 Task: Select Convenience. Add to cart, from Ice Cream Parlour for 1980 Tibbs Avenue, Plains, Montana 59859, Cell Number 406-826-7954, following items : The Cheesecake Factory Strawberry_x000D_
 - 1, Halo Top Mint Chip_x000D_
 - 2, Blue Bunny Strawberry Shortcake Loadd Sundae_x000D_
 - 2, Halo Top Bundle_x000D_
 - 1
Action: Mouse moved to (255, 120)
Screenshot: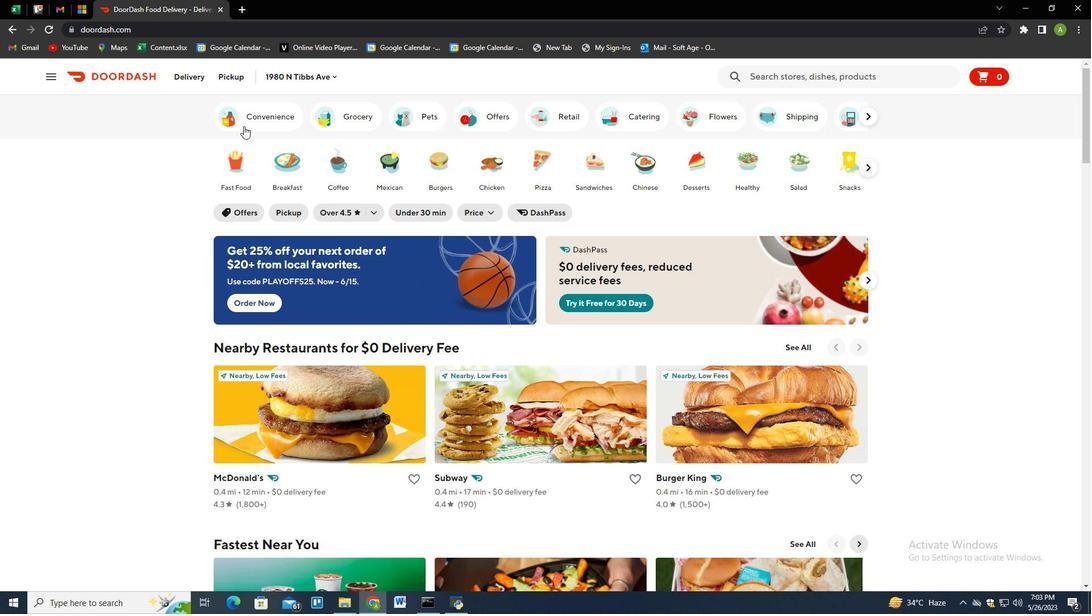 
Action: Mouse pressed left at (255, 120)
Screenshot: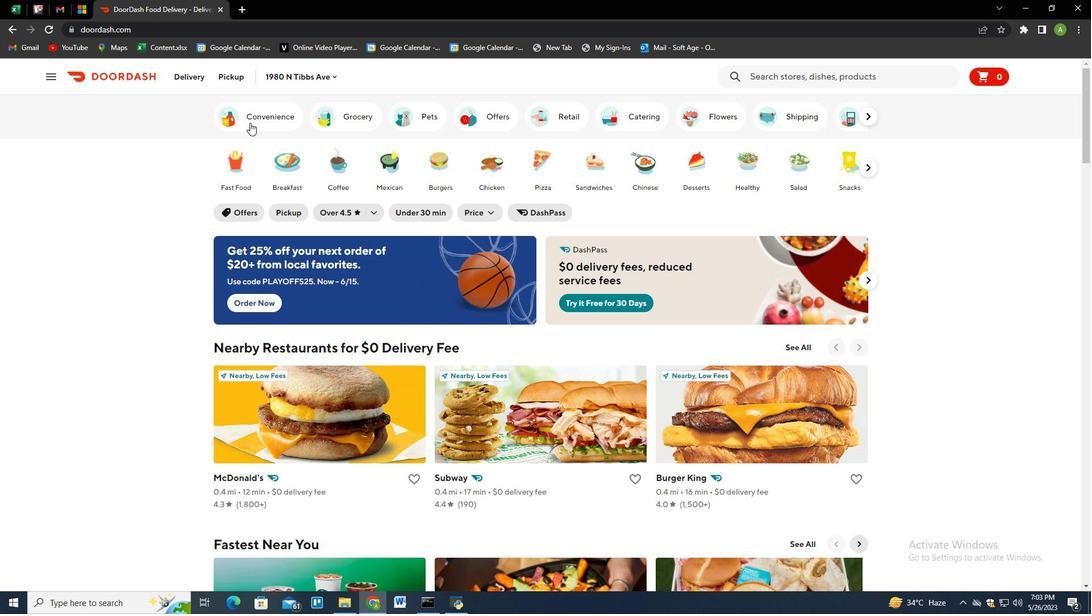 
Action: Mouse moved to (492, 493)
Screenshot: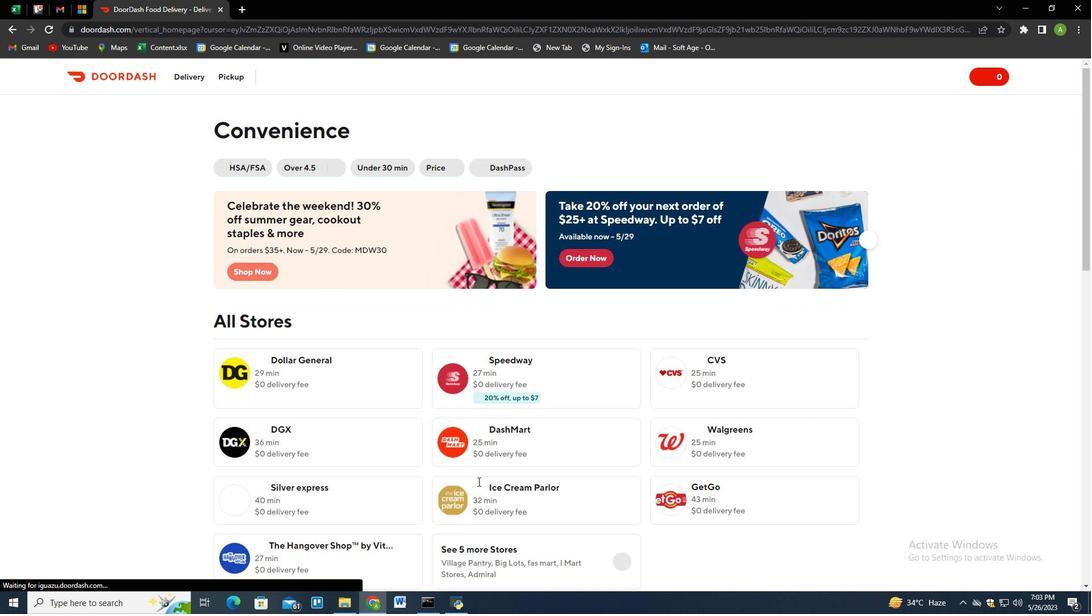 
Action: Mouse pressed left at (492, 493)
Screenshot: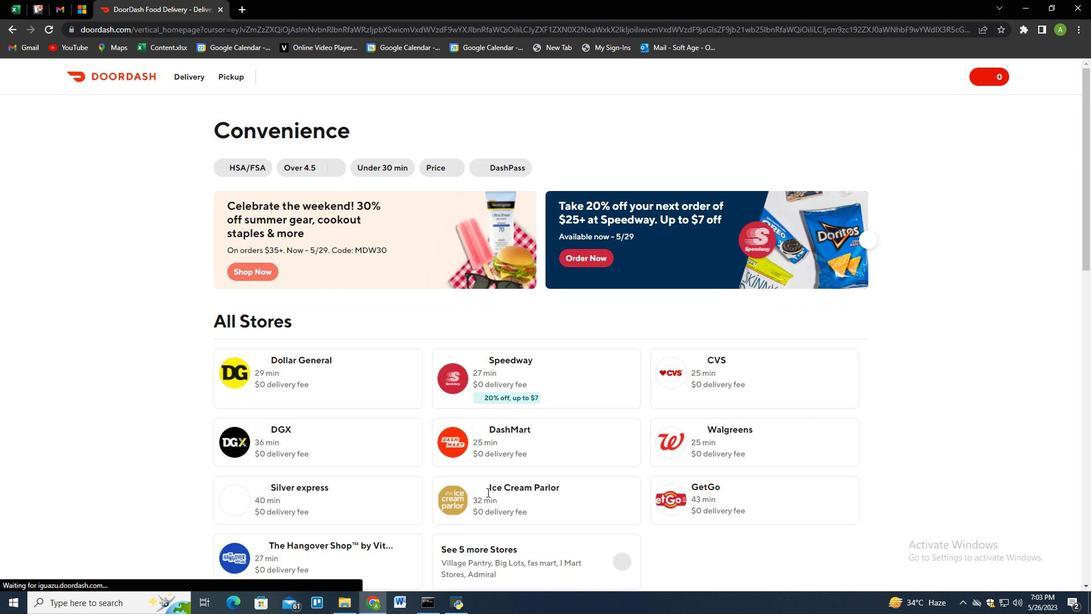 
Action: Mouse moved to (250, 76)
Screenshot: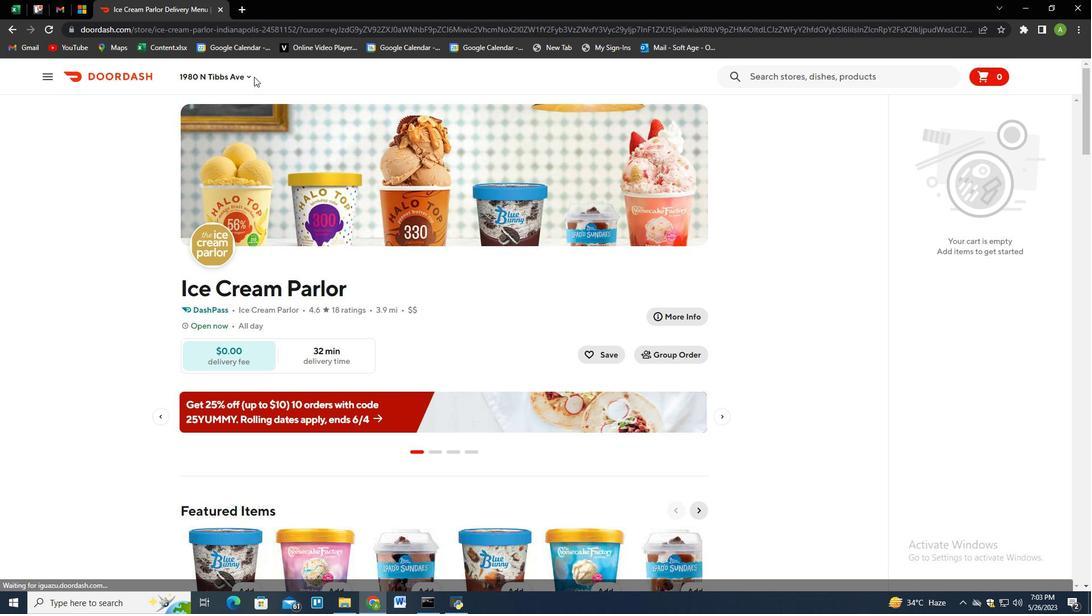 
Action: Mouse pressed left at (250, 76)
Screenshot: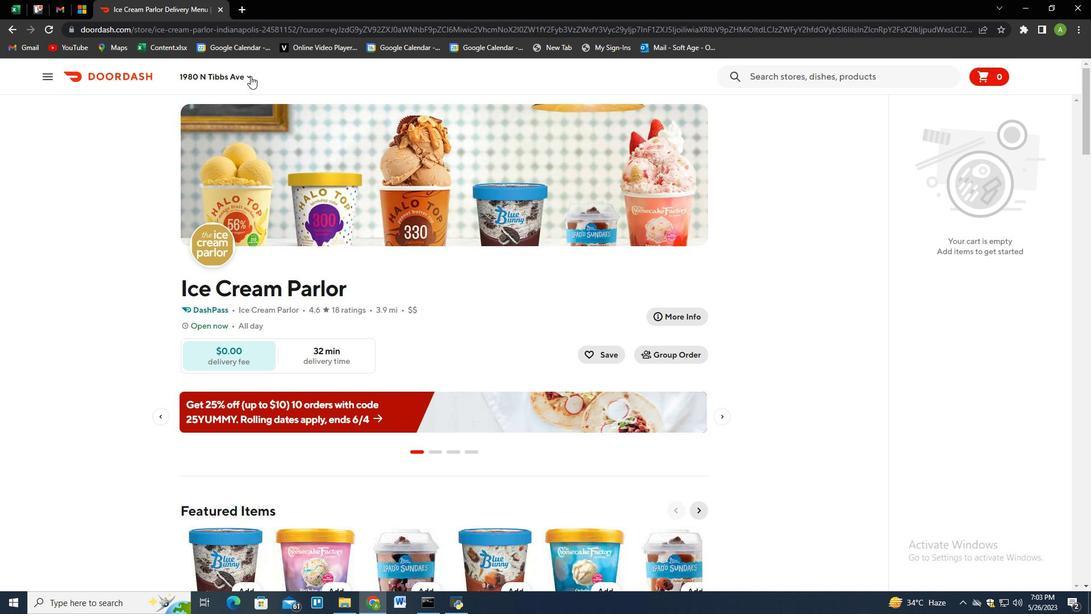 
Action: Mouse moved to (245, 124)
Screenshot: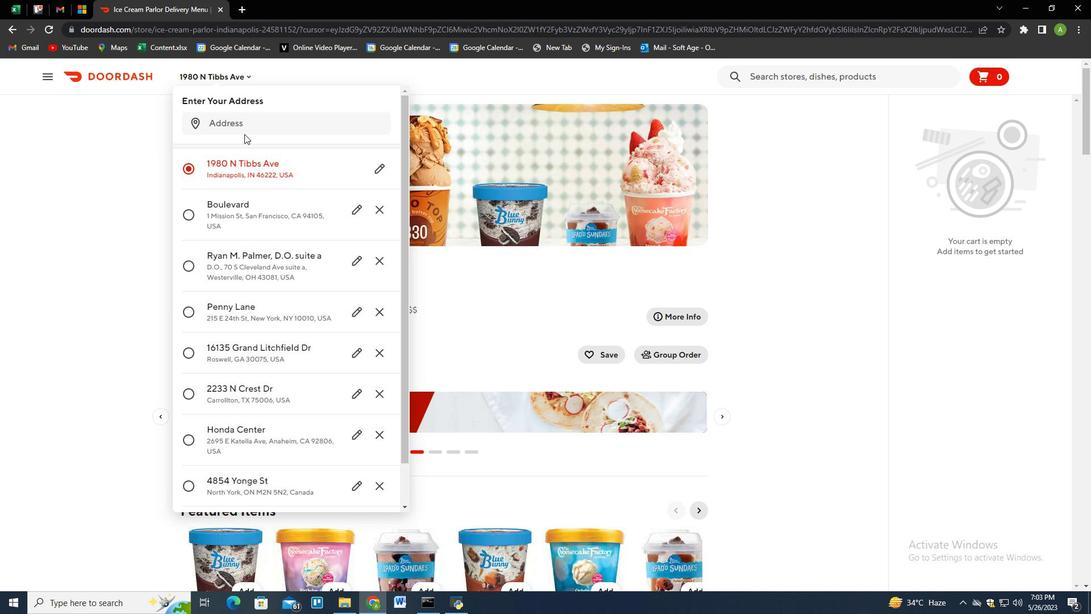
Action: Mouse pressed left at (245, 124)
Screenshot: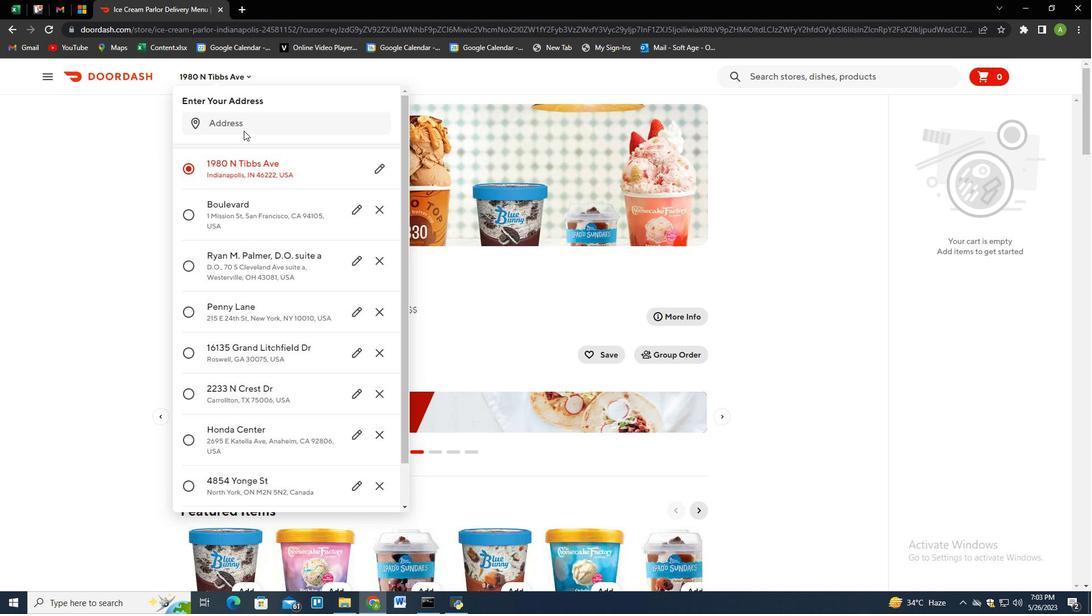 
Action: Mouse moved to (199, 147)
Screenshot: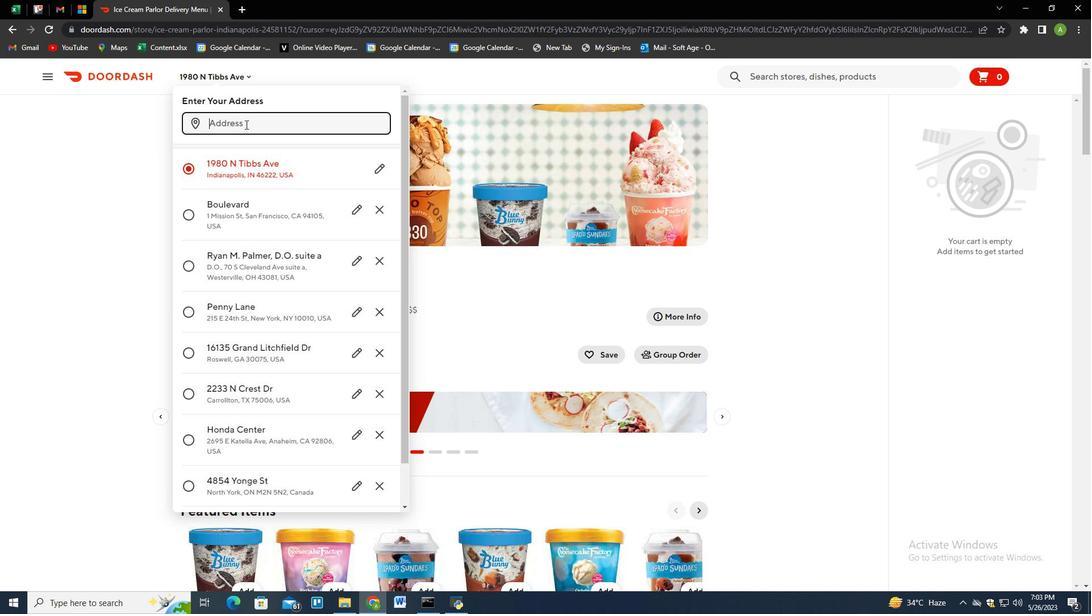 
Action: Key pressed 1980<Key.space>tibs<Key.backspace>bs<Key.space>avenue,<Key.space>plains,<Key.space>montana<Key.space>59859<Key.enter>
Screenshot: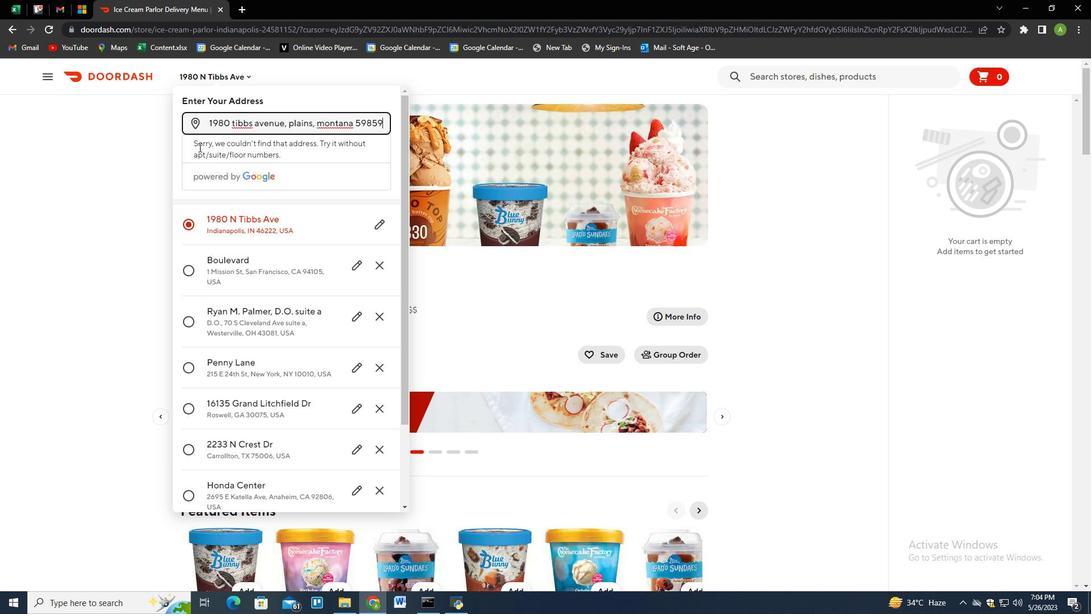 
Action: Mouse moved to (344, 452)
Screenshot: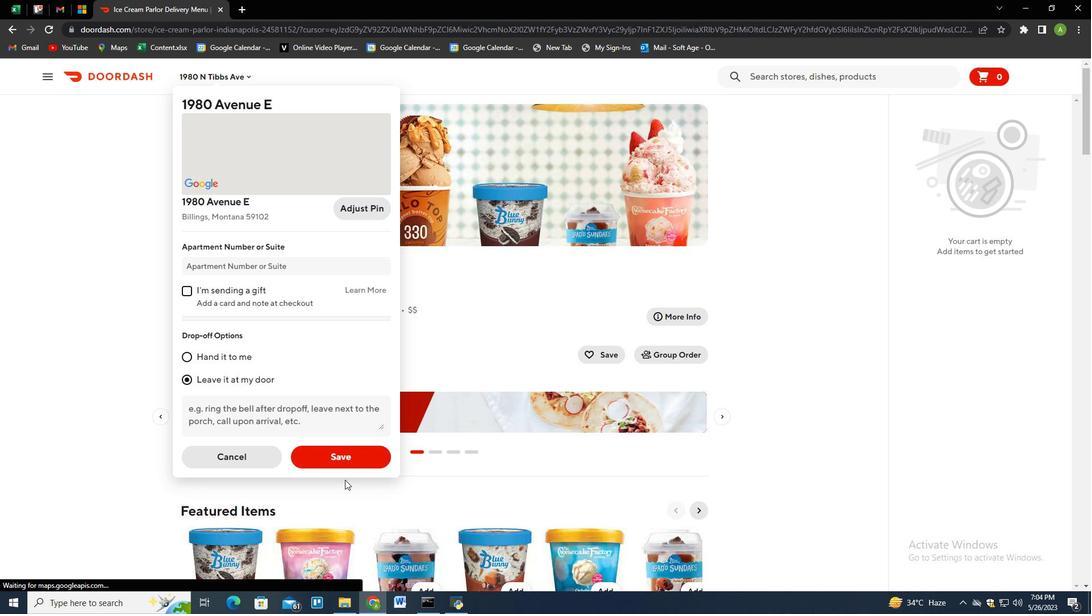 
Action: Mouse pressed left at (344, 452)
Screenshot: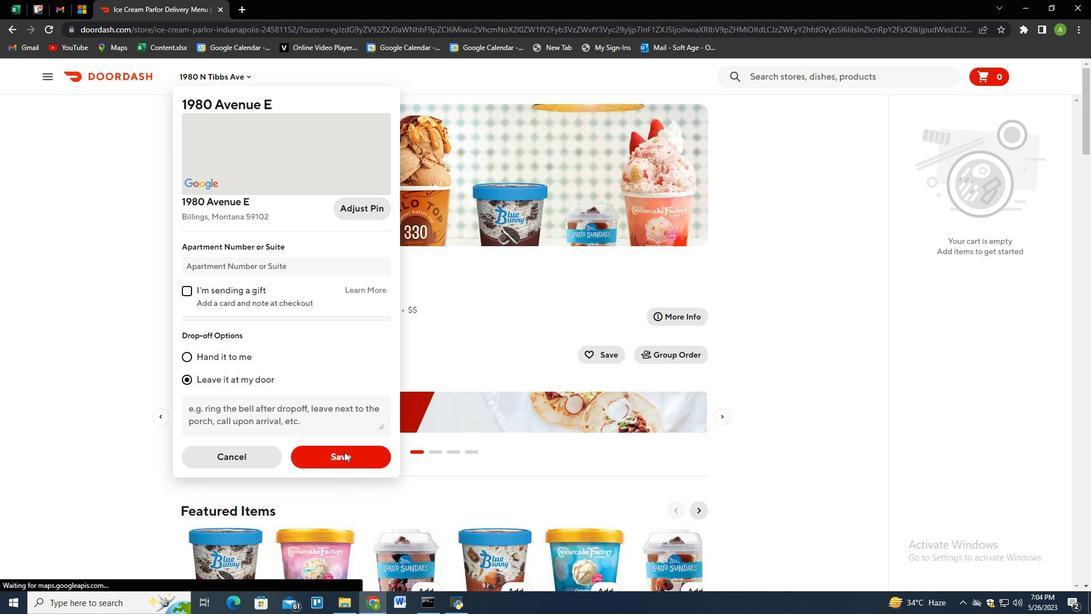 
Action: Mouse moved to (399, 230)
Screenshot: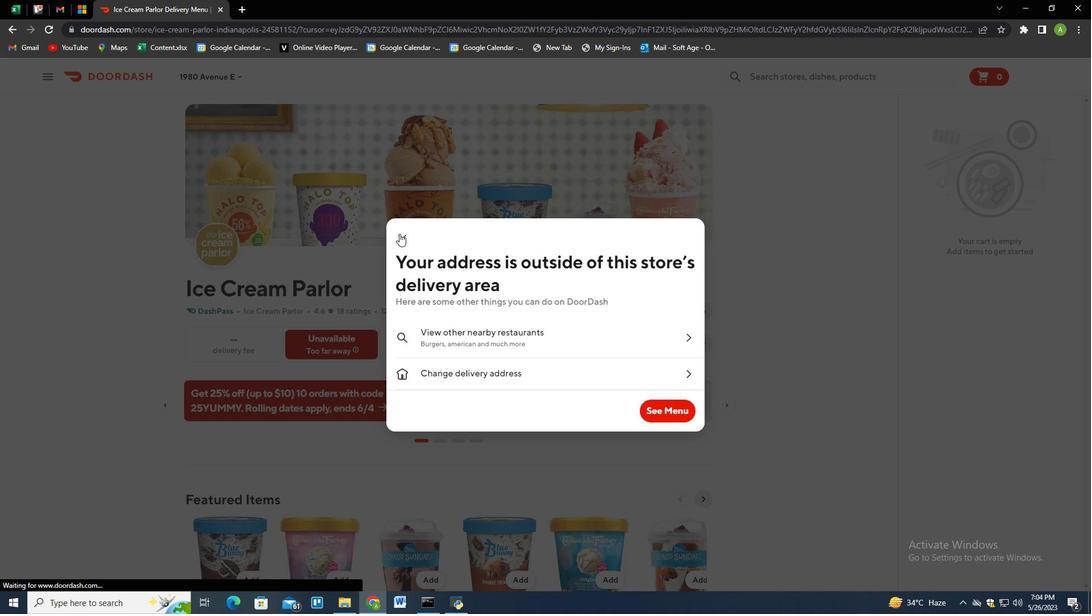 
Action: Mouse pressed left at (399, 230)
Screenshot: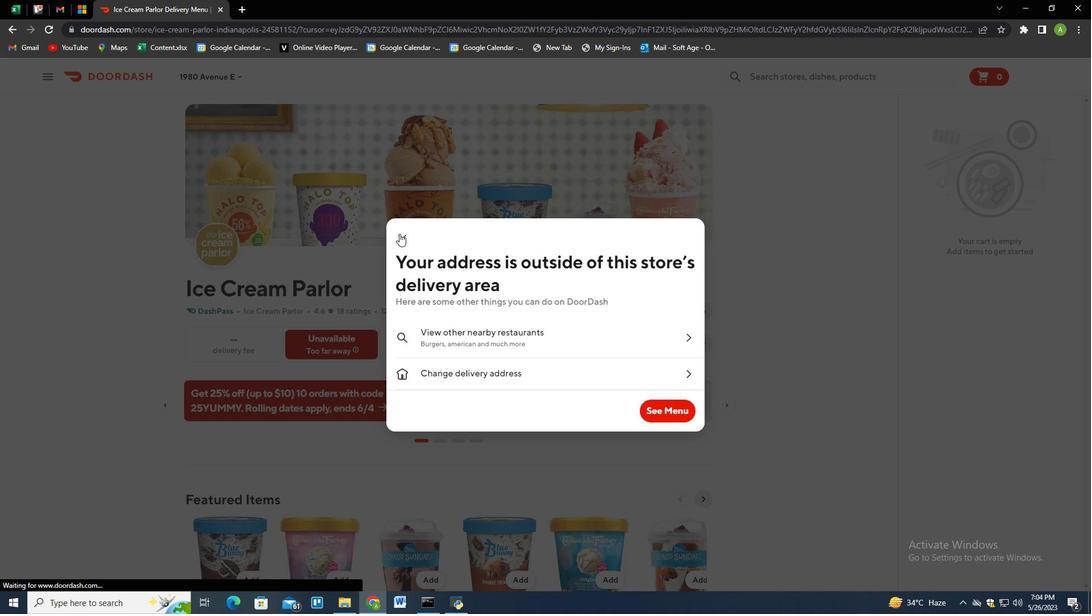 
Action: Mouse moved to (667, 336)
Screenshot: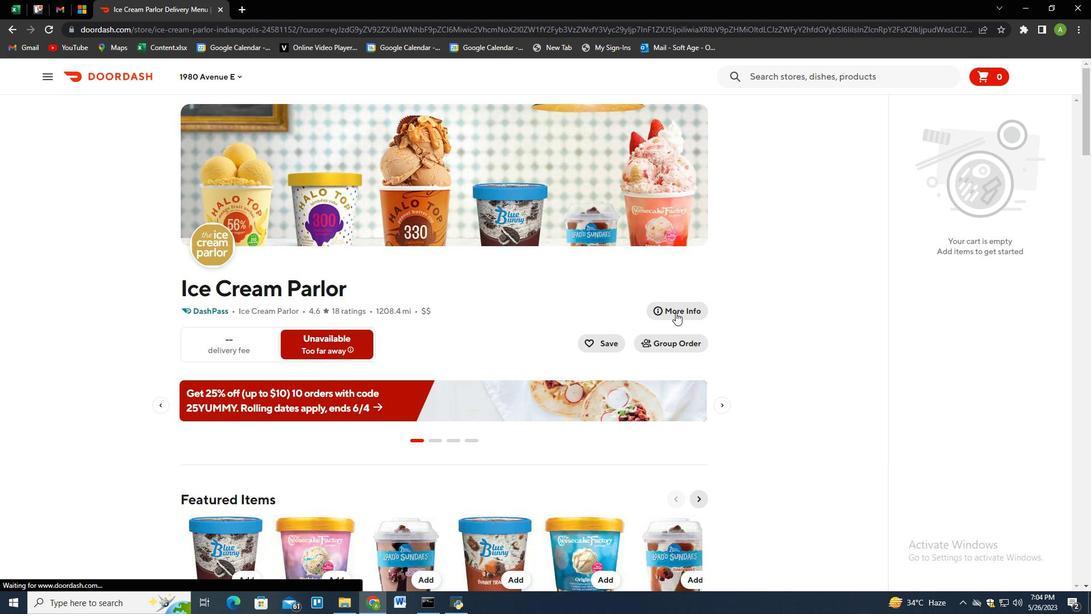 
Action: Mouse scrolled (667, 336) with delta (0, 0)
Screenshot: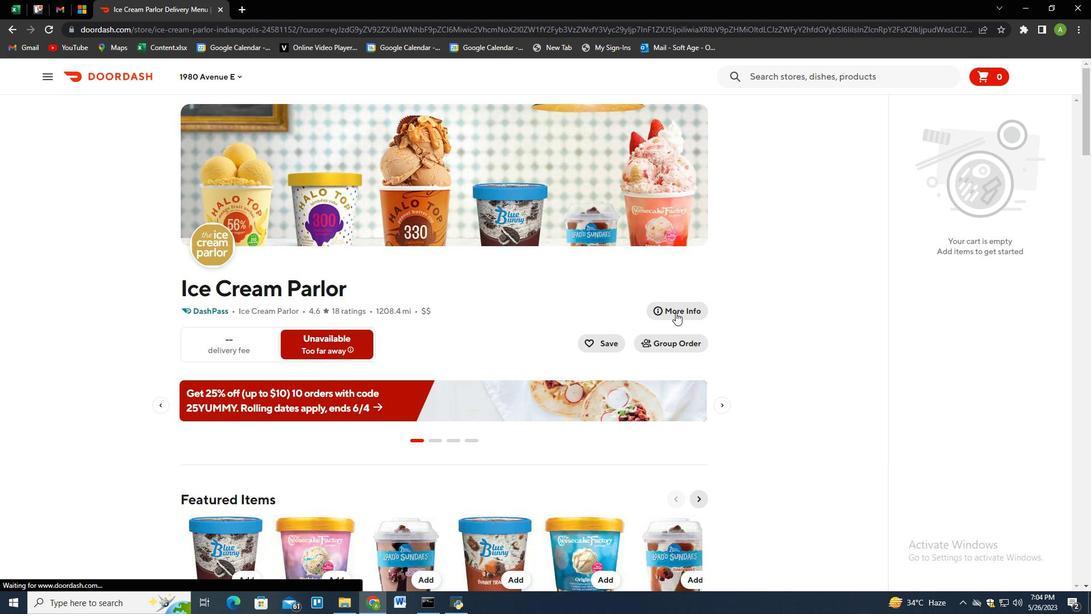 
Action: Mouse moved to (665, 338)
Screenshot: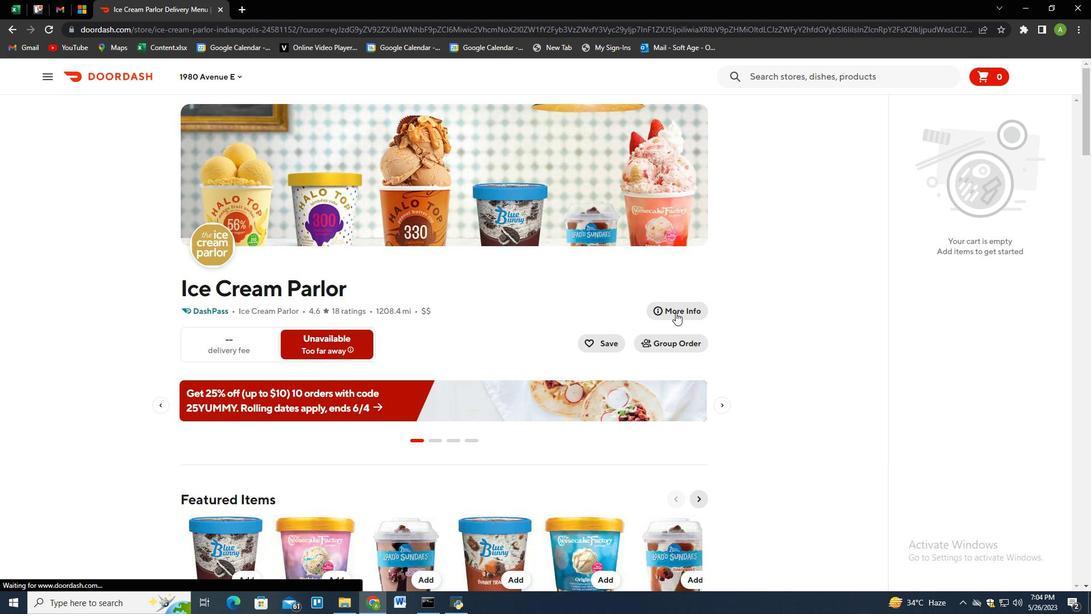 
Action: Mouse scrolled (665, 338) with delta (0, 0)
Screenshot: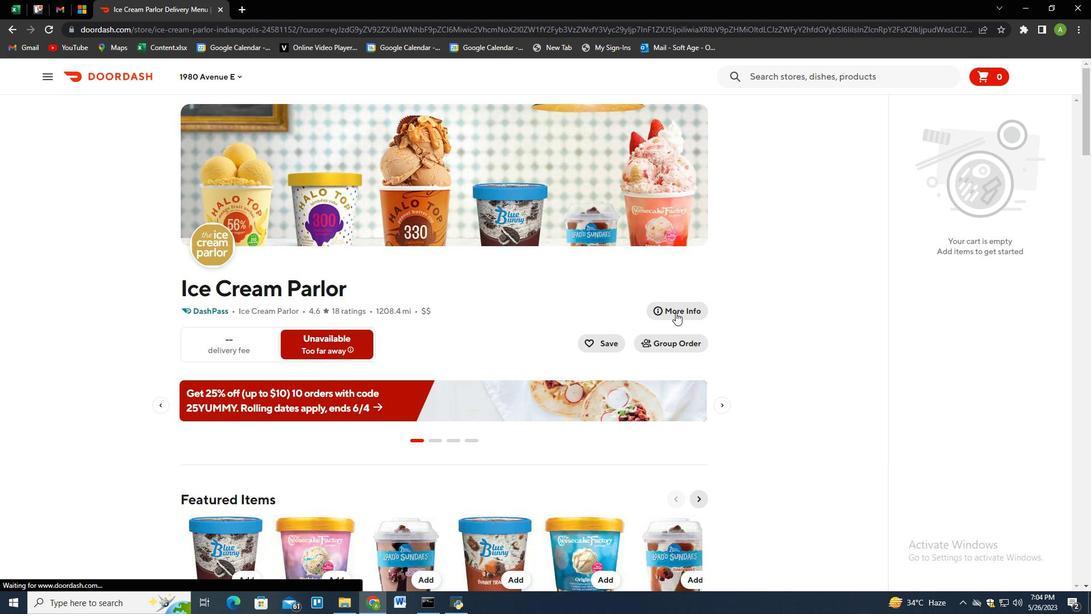 
Action: Mouse moved to (646, 401)
Screenshot: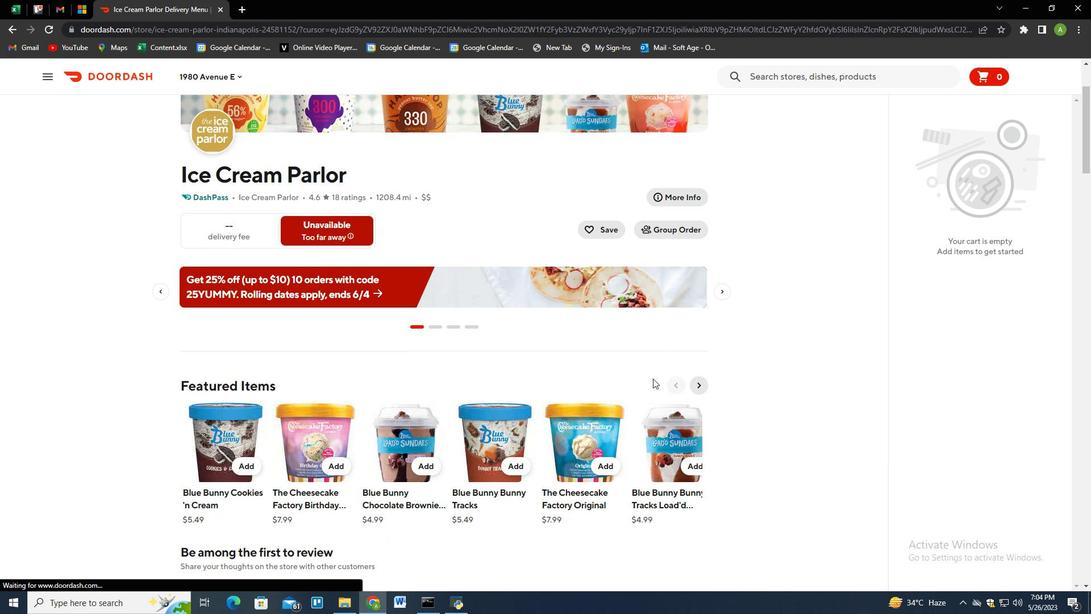 
Action: Mouse scrolled (646, 400) with delta (0, 0)
Screenshot: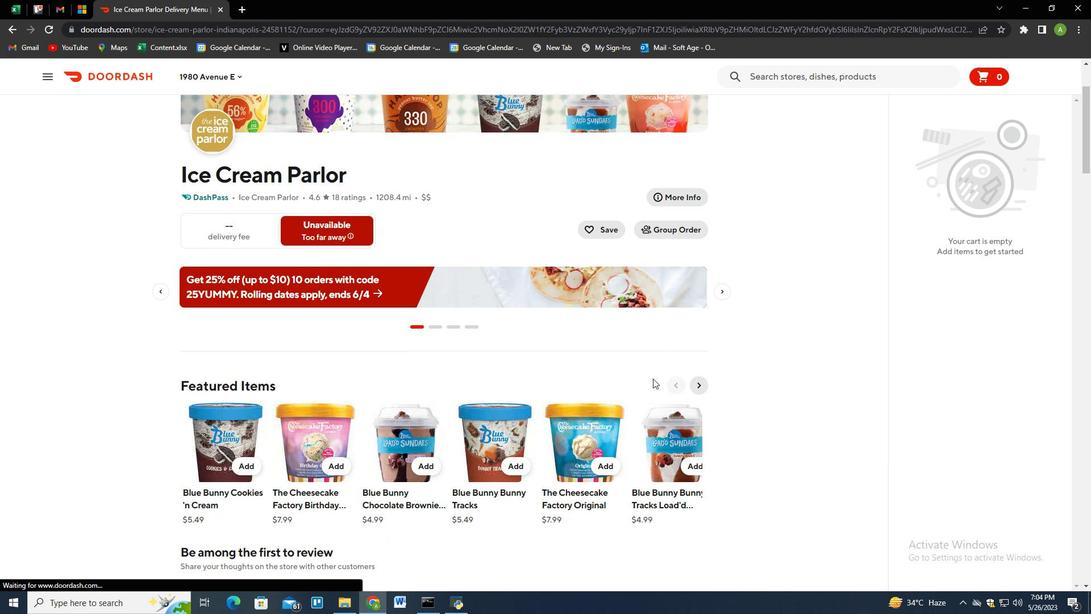 
Action: Mouse moved to (643, 415)
Screenshot: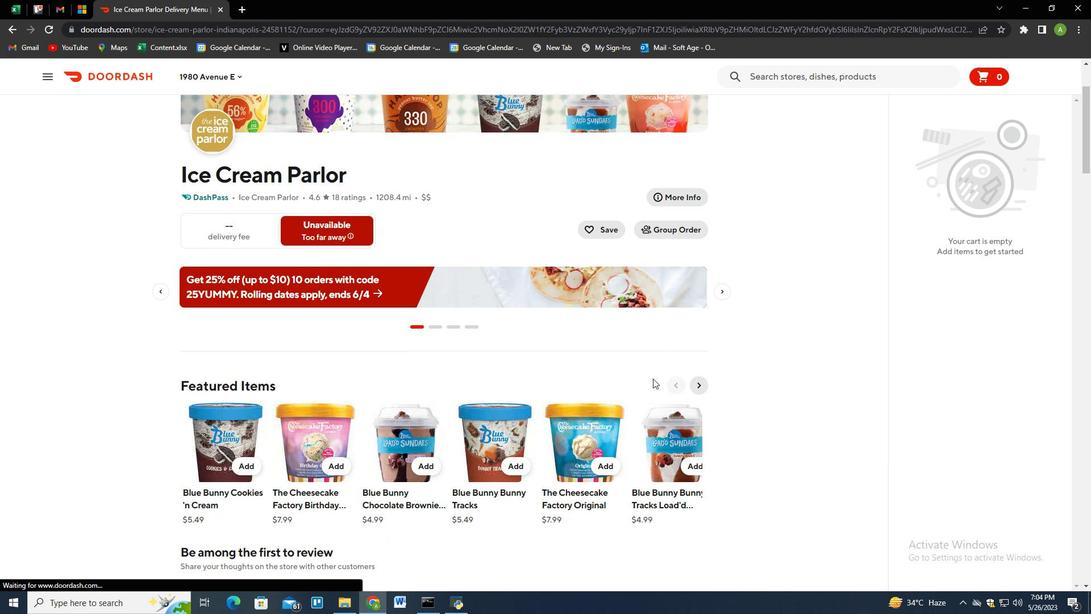 
Action: Mouse scrolled (643, 415) with delta (0, 0)
Screenshot: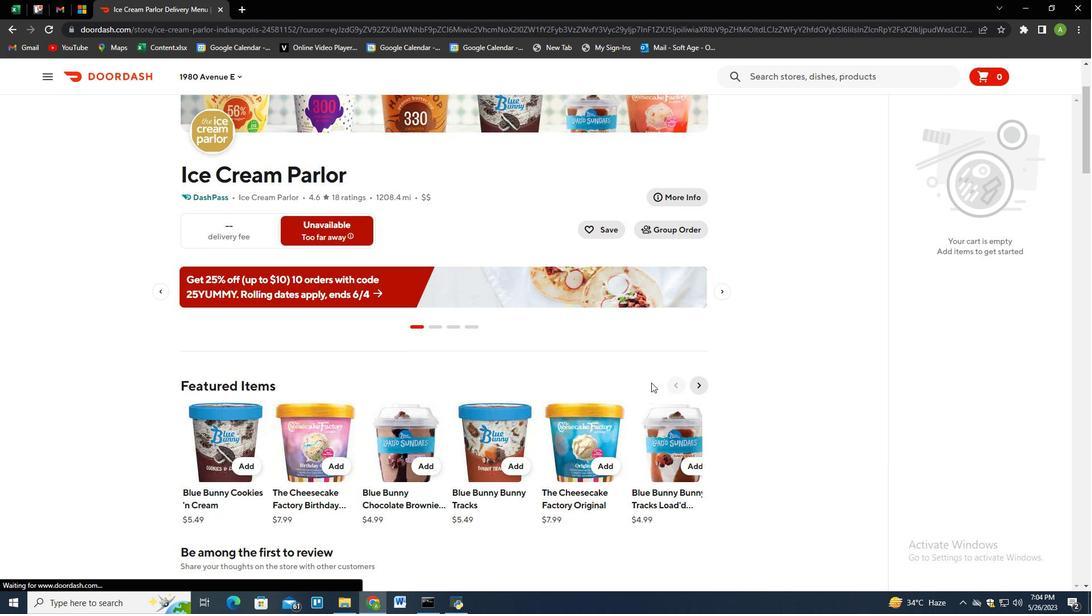 
Action: Mouse moved to (640, 422)
Screenshot: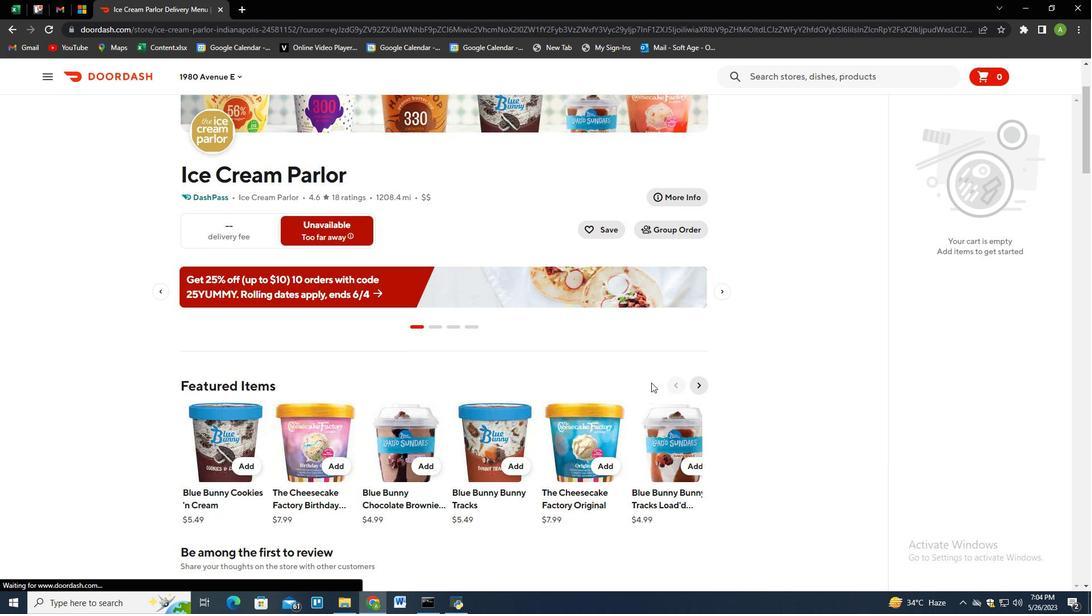 
Action: Mouse scrolled (641, 419) with delta (0, 0)
Screenshot: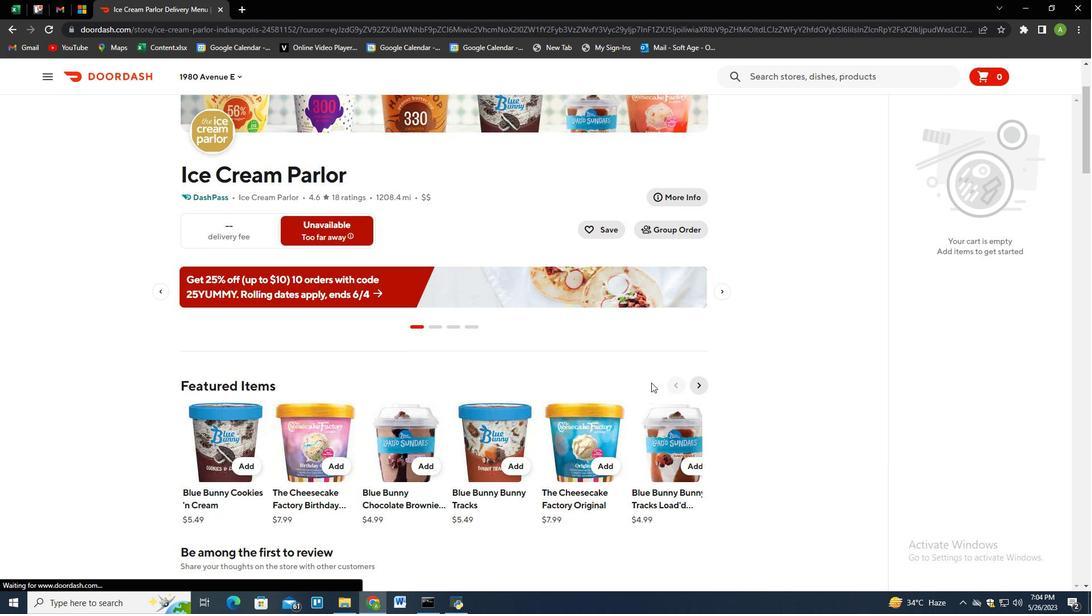 
Action: Mouse moved to (640, 427)
Screenshot: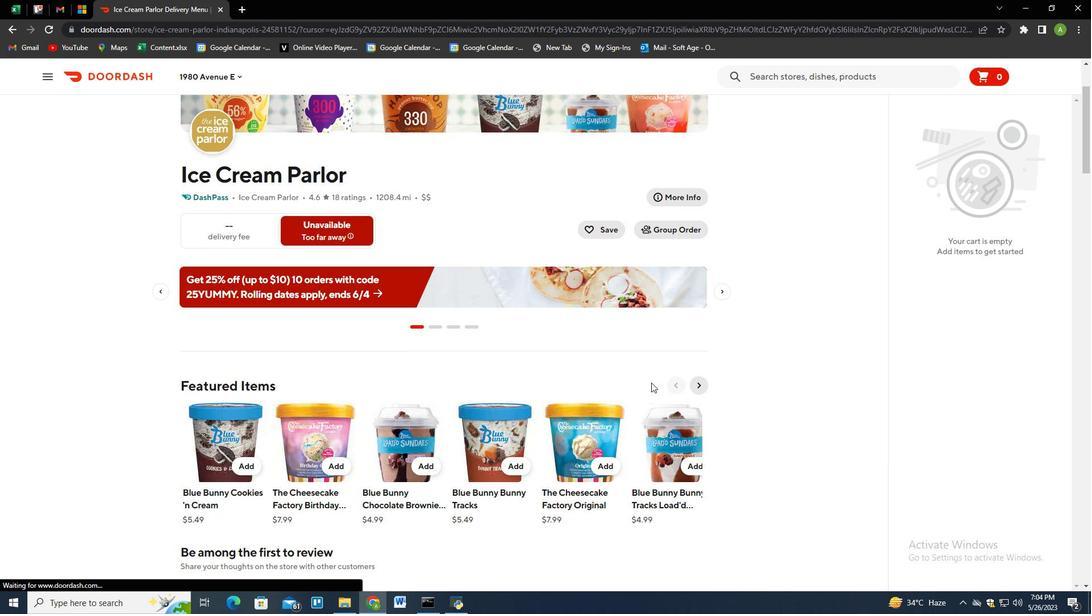 
Action: Mouse scrolled (640, 423) with delta (0, 0)
Screenshot: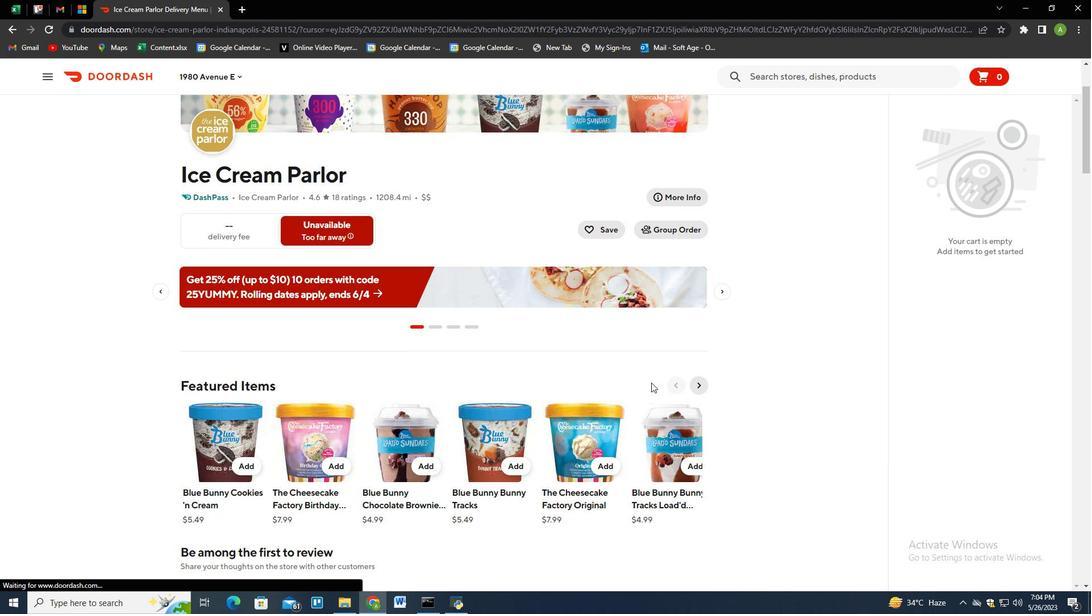 
Action: Mouse moved to (590, 498)
Screenshot: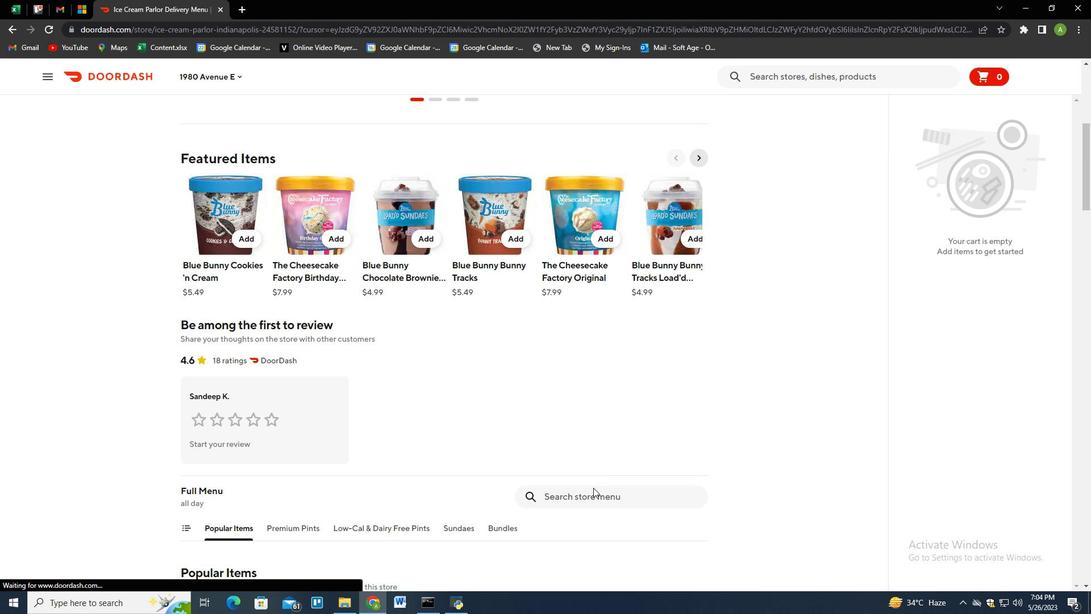
Action: Mouse pressed left at (590, 498)
Screenshot: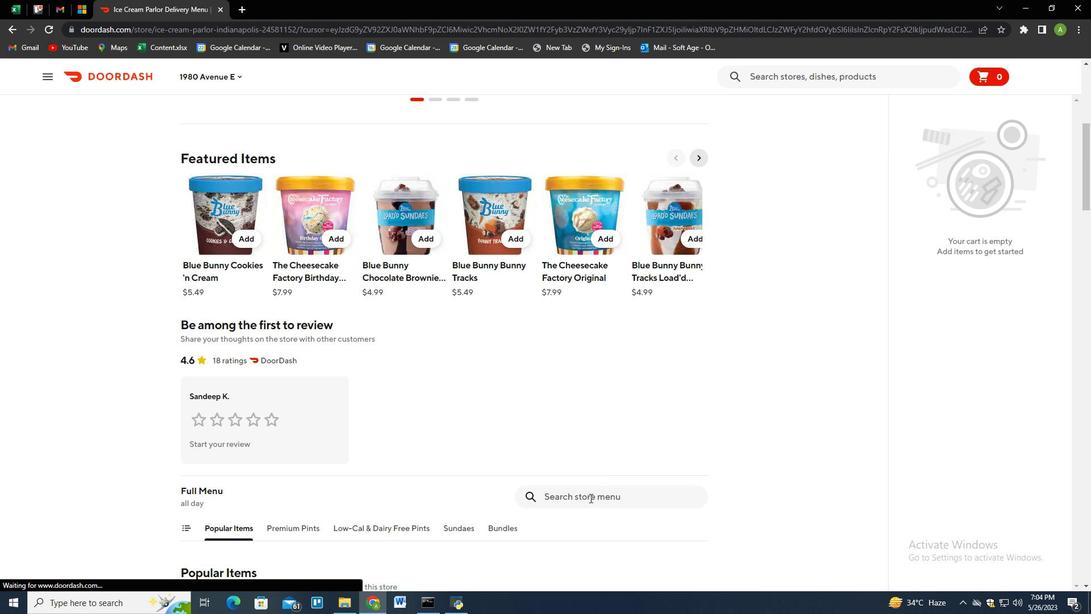 
Action: Mouse moved to (583, 493)
Screenshot: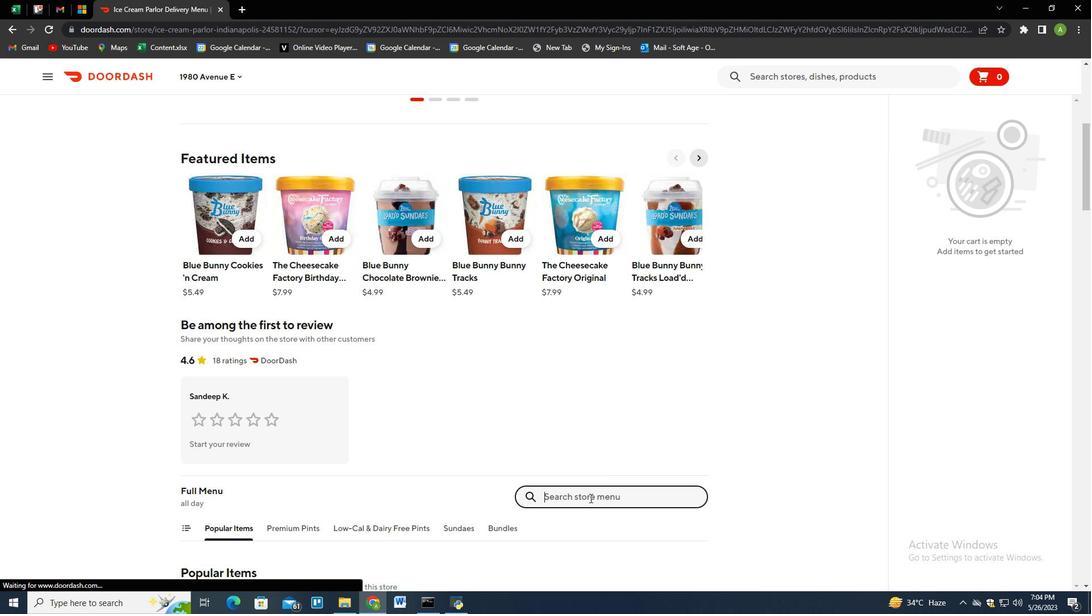 
Action: Key pressed the<Key.space>cheesecake<Key.space>factory<Key.space>strawberry<Key.enter>
Screenshot: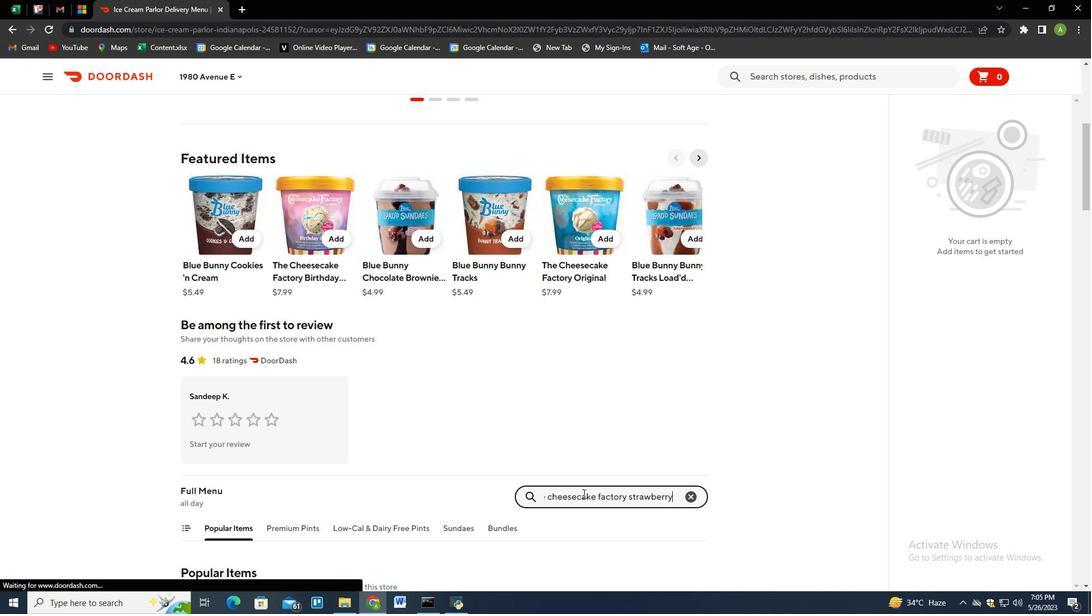 
Action: Mouse scrolled (583, 494) with delta (0, 0)
Screenshot: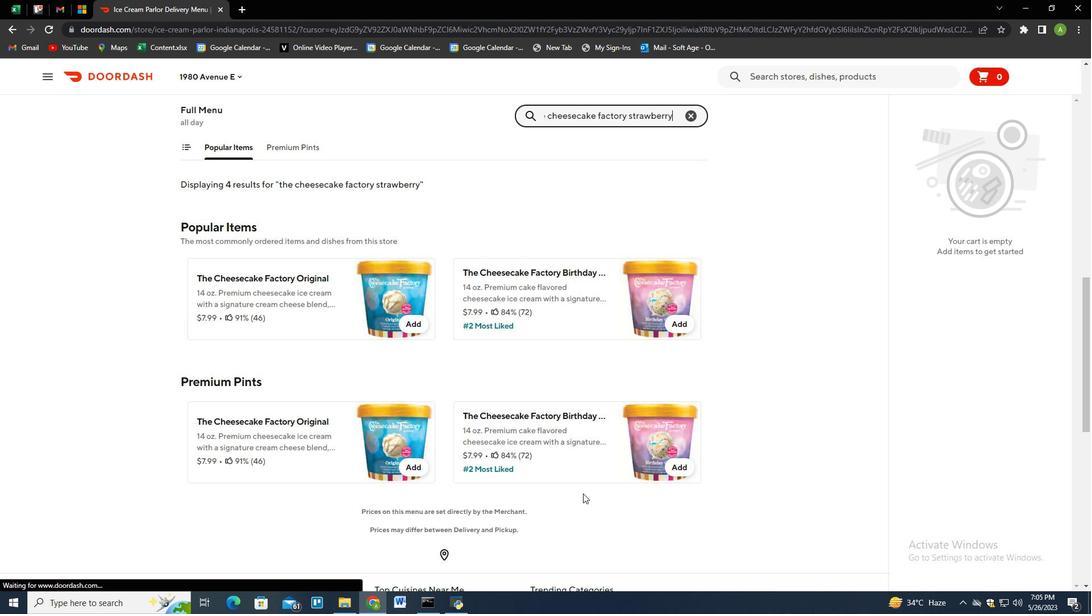 
Action: Mouse moved to (411, 383)
Screenshot: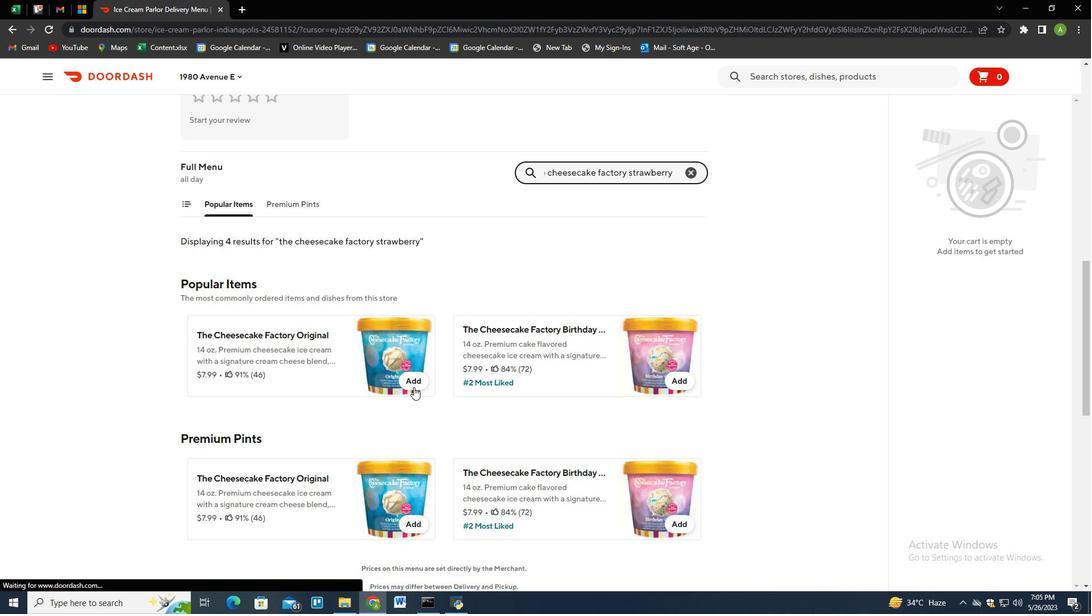 
Action: Mouse pressed left at (411, 383)
Screenshot: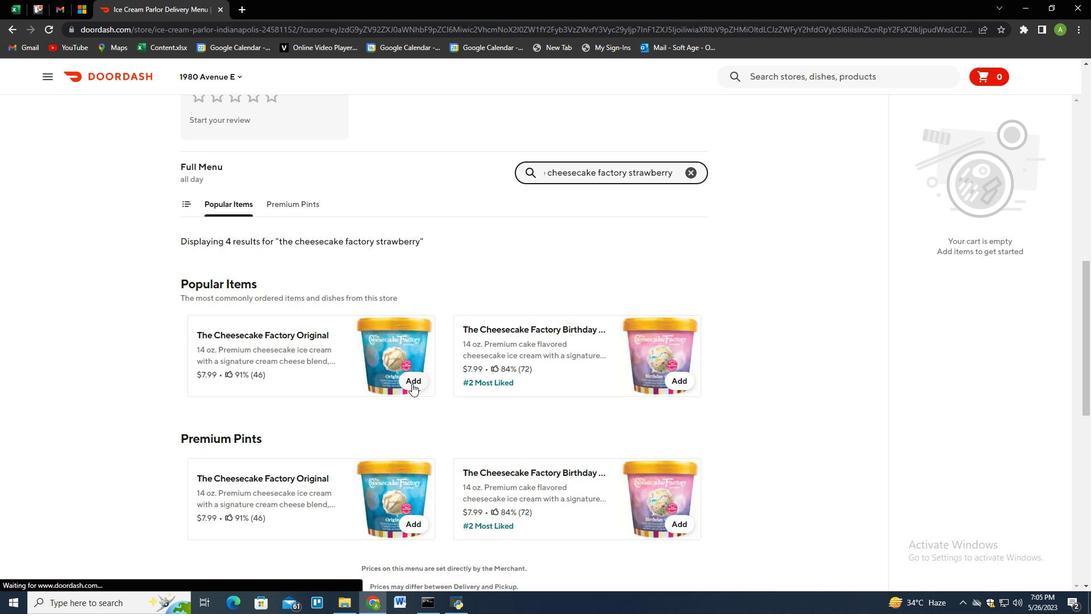 
Action: Mouse moved to (691, 169)
Screenshot: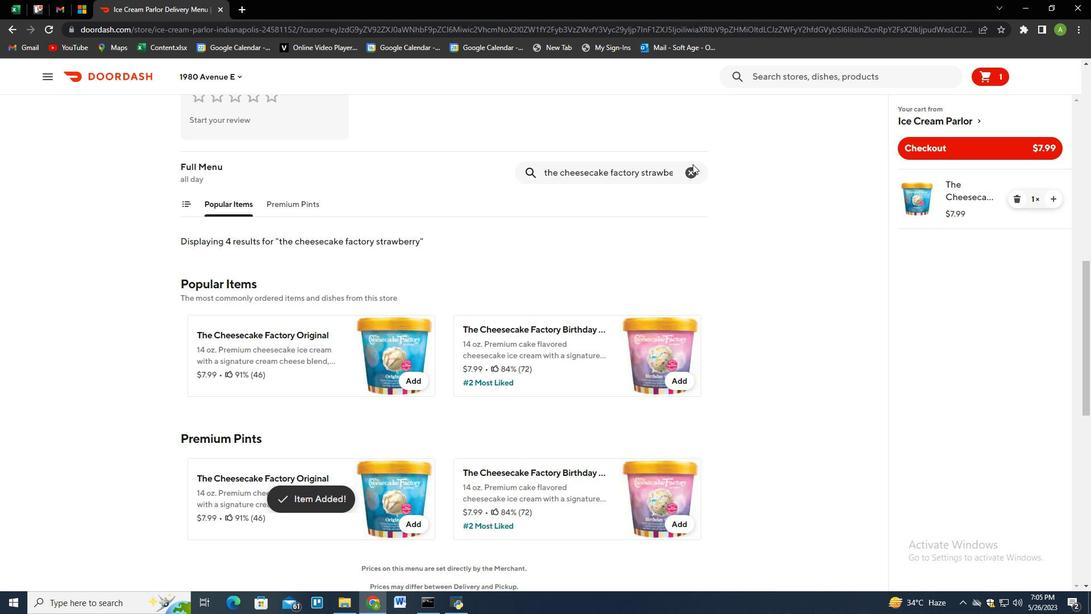
Action: Mouse pressed left at (691, 169)
Screenshot: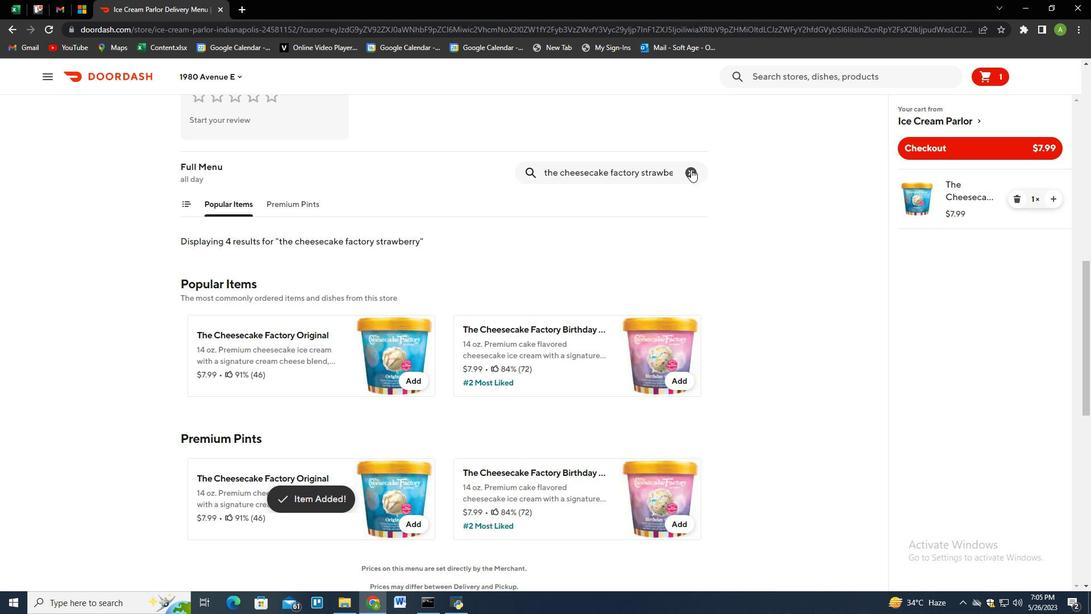
Action: Mouse moved to (615, 168)
Screenshot: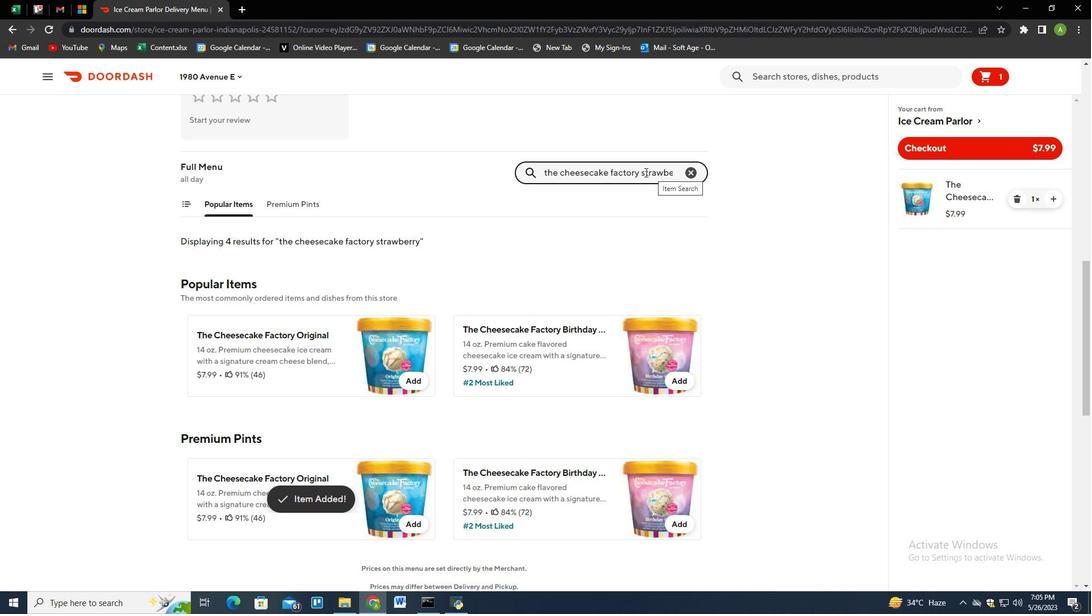 
Action: Key pressed halo<Key.space>top<Key.space>mint<Key.space>chip<Key.space><Key.backspace><Key.enter>
Screenshot: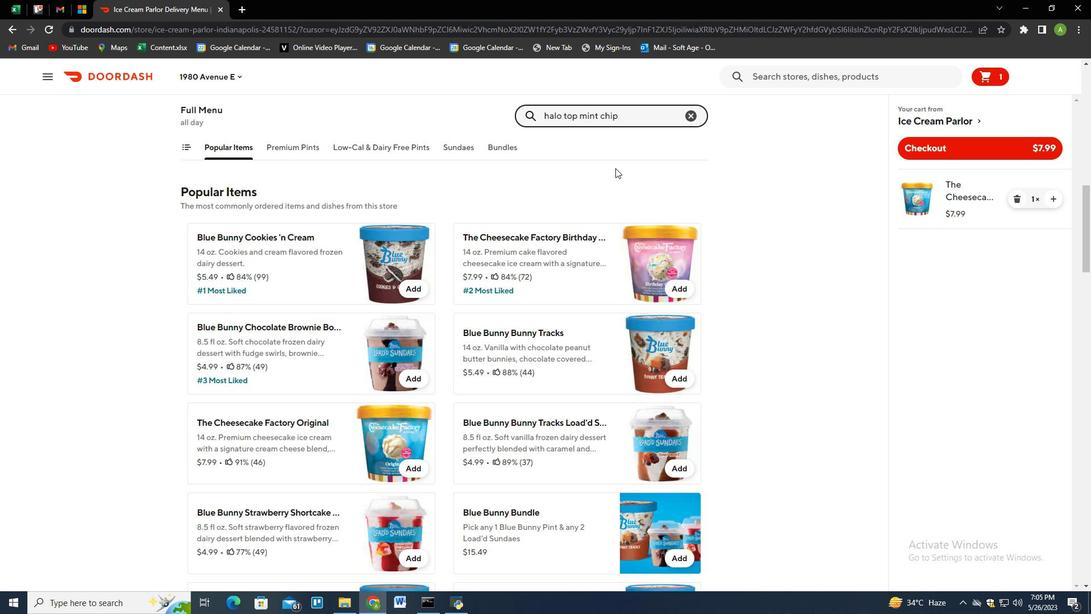 
Action: Mouse moved to (412, 313)
Screenshot: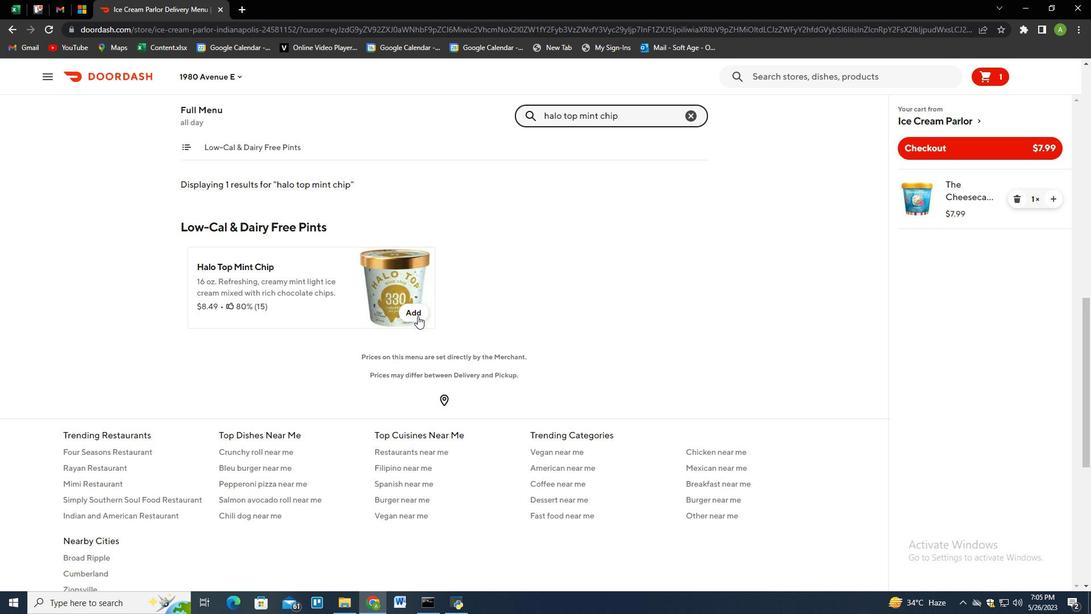 
Action: Mouse pressed left at (412, 313)
Screenshot: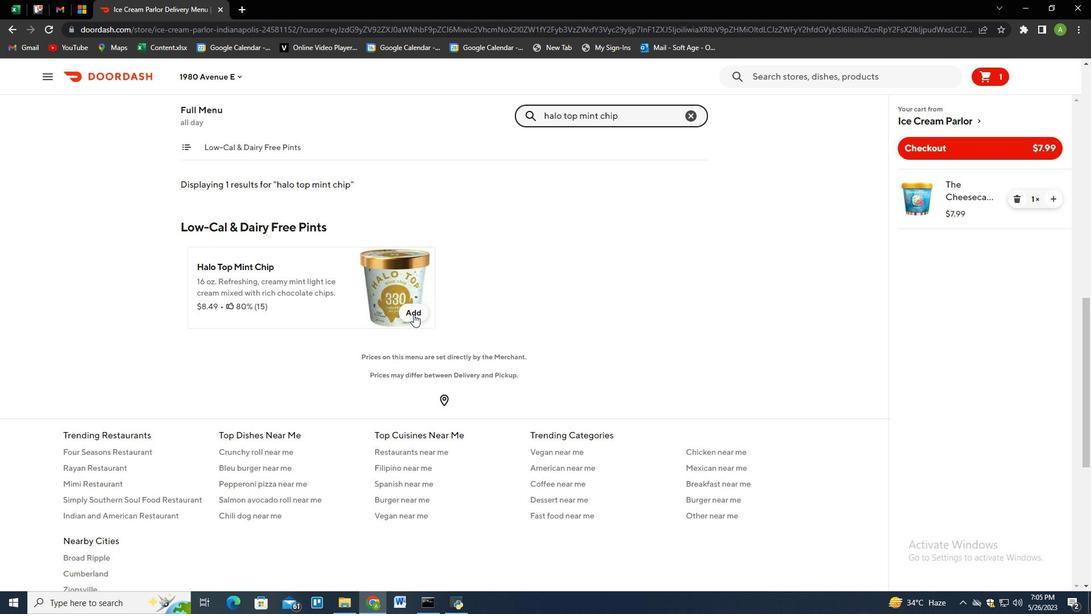 
Action: Mouse moved to (1052, 258)
Screenshot: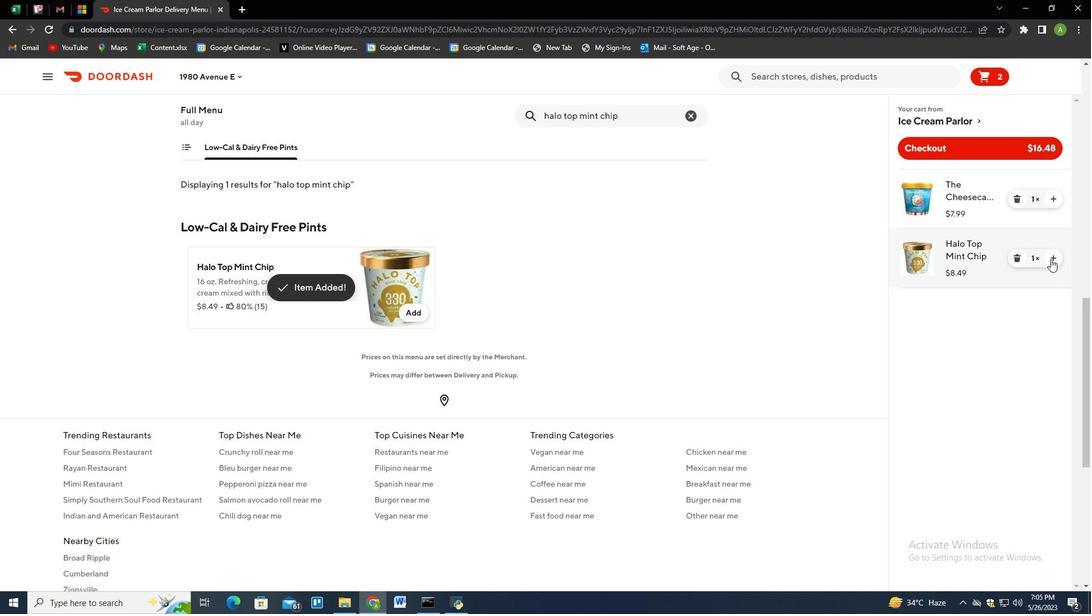 
Action: Mouse pressed left at (1052, 258)
Screenshot: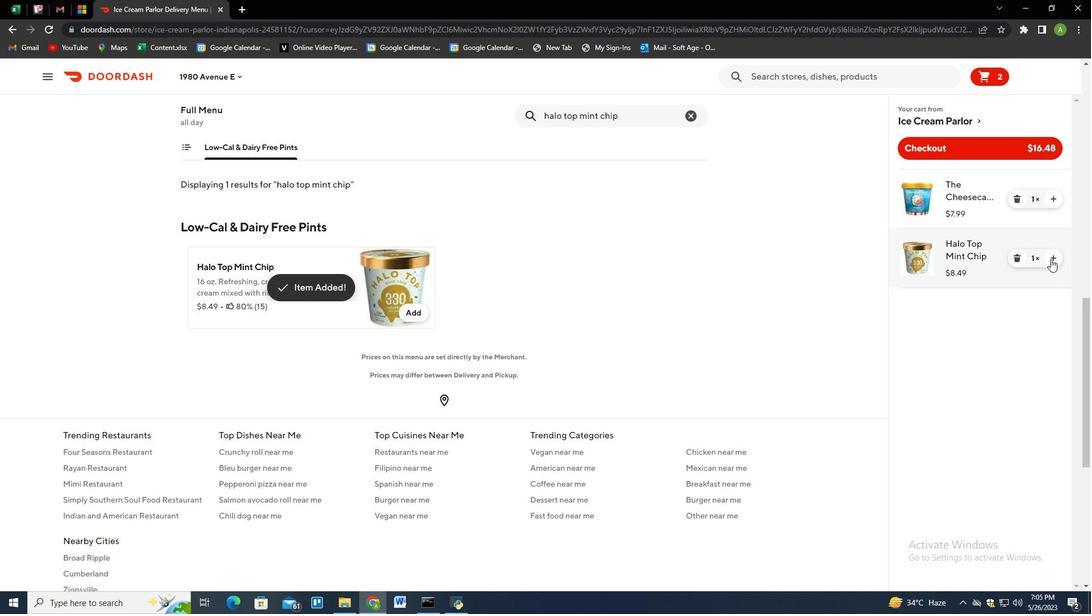 
Action: Mouse moved to (693, 115)
Screenshot: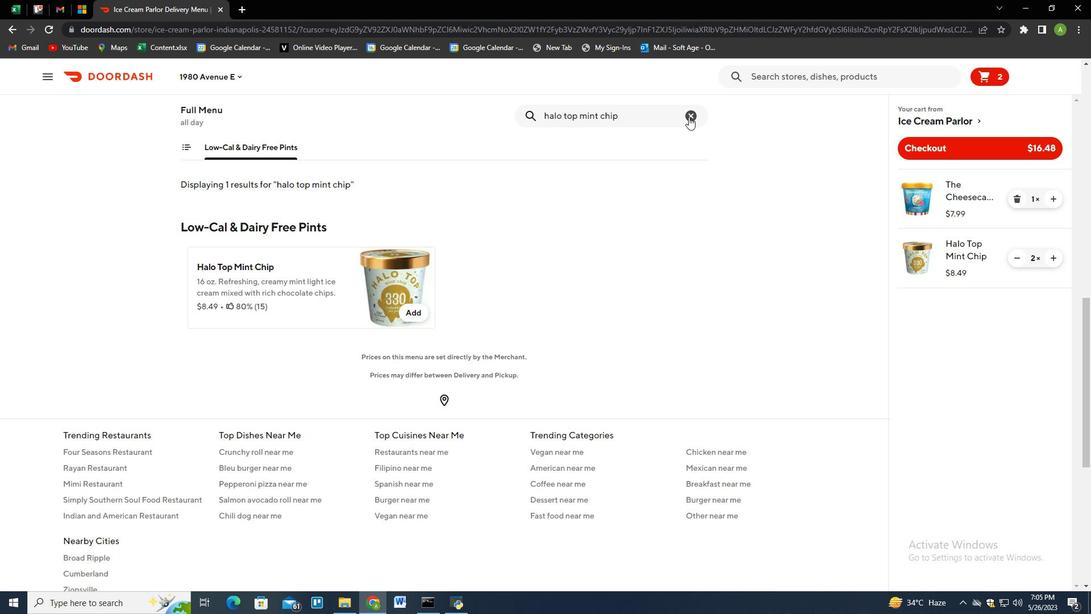 
Action: Mouse pressed left at (693, 115)
Screenshot: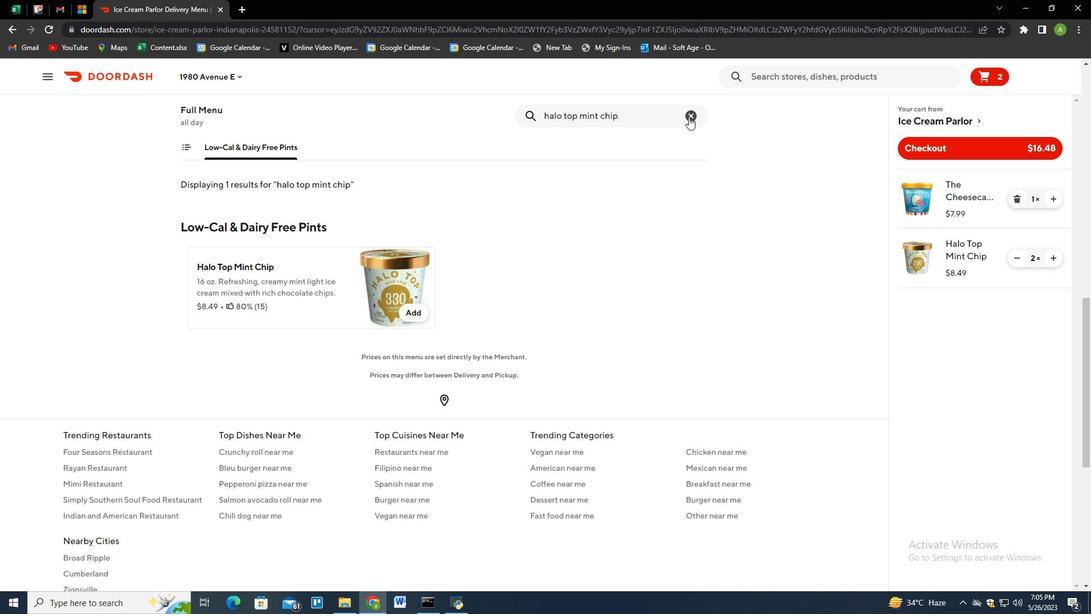 
Action: Mouse moved to (613, 155)
Screenshot: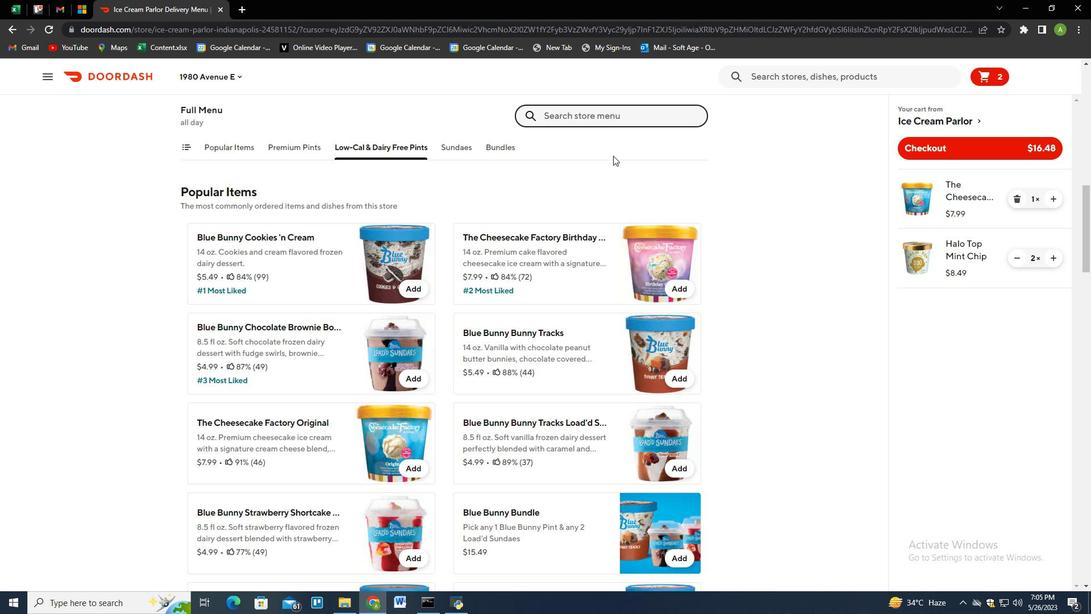 
Action: Key pressed blue<Key.space>bunny<Key.space>strawberry<Key.space>shortcake<Key.space>loadd<Key.space>sundae<Key.enter>
Screenshot: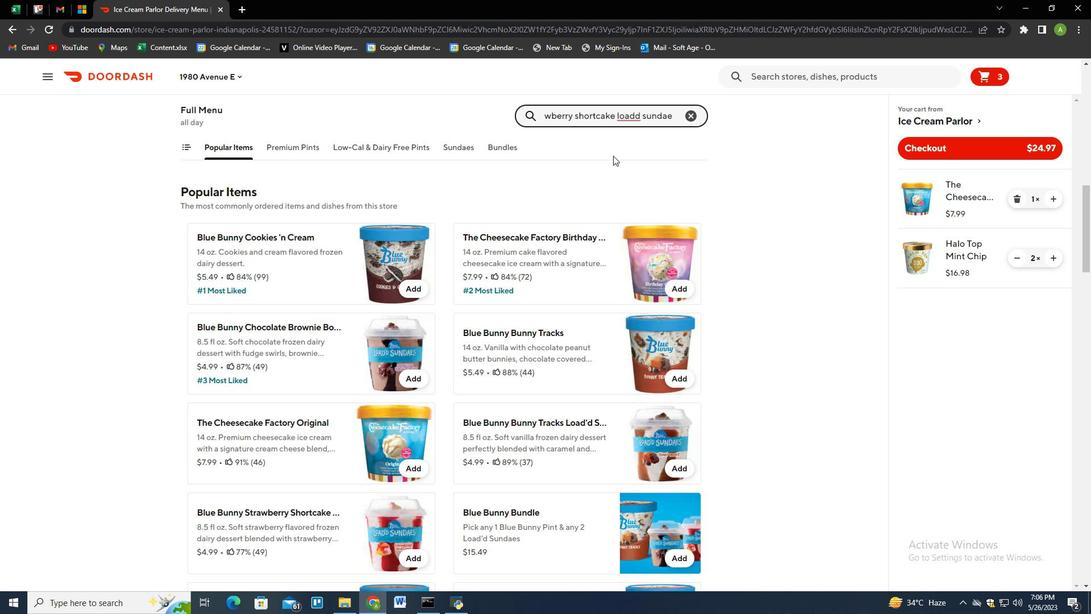 
Action: Mouse moved to (407, 321)
Screenshot: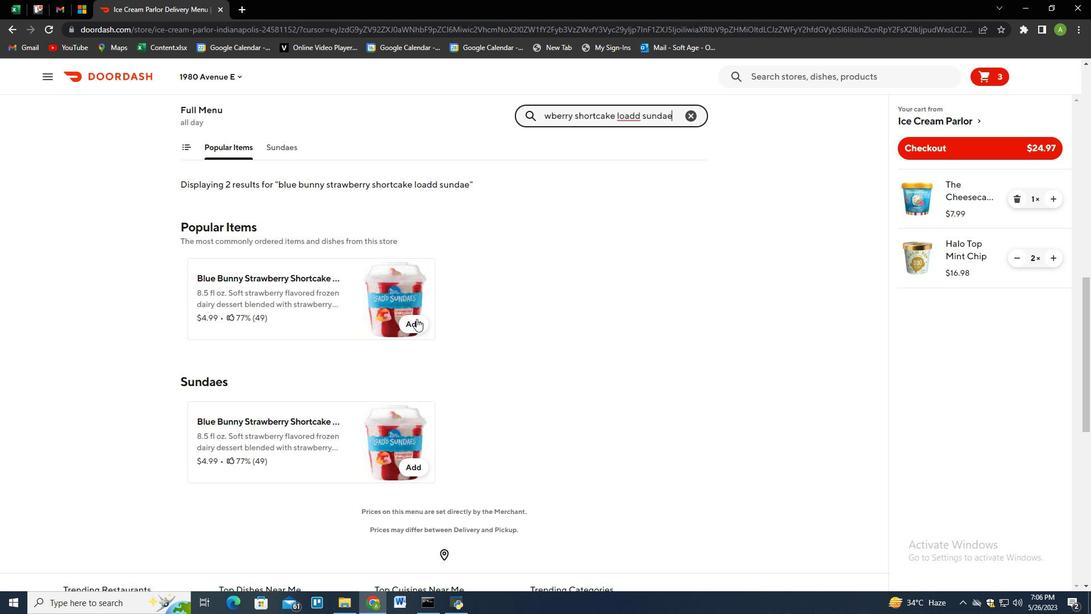 
Action: Mouse pressed left at (407, 321)
Screenshot: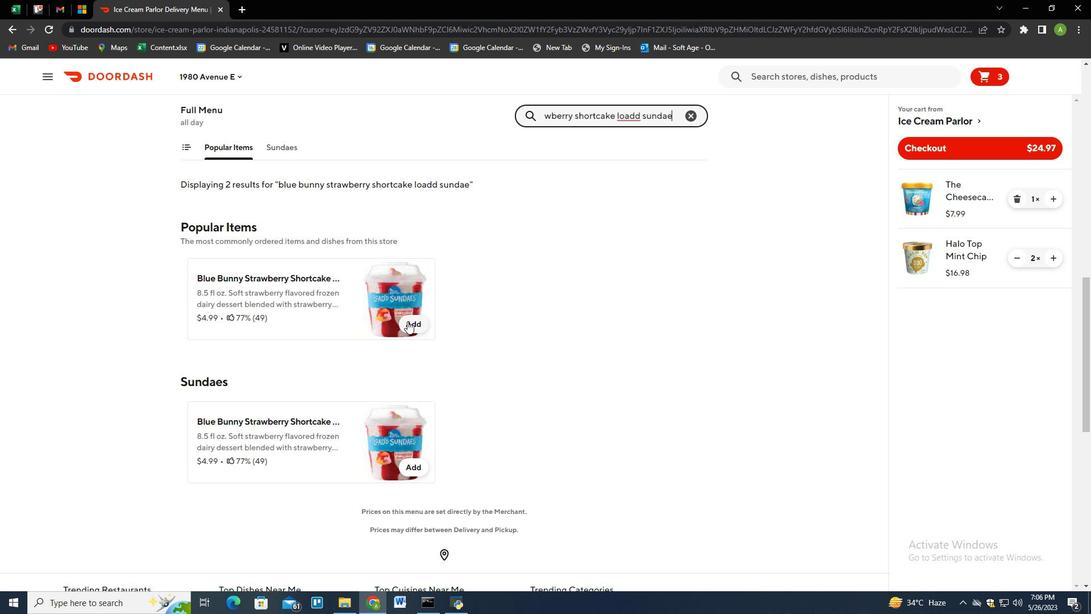 
Action: Mouse moved to (1054, 315)
Screenshot: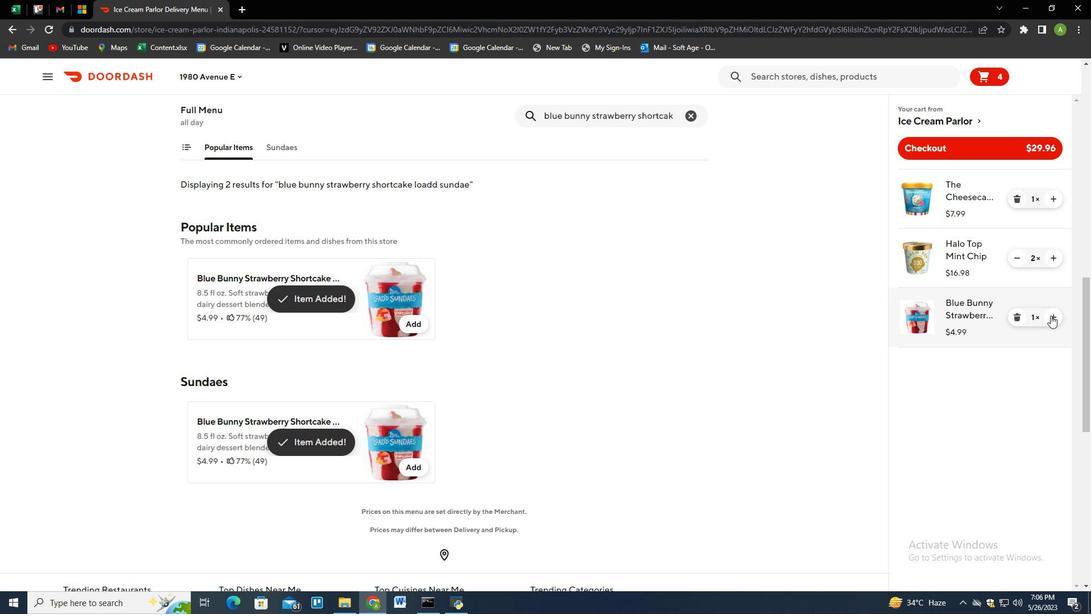 
Action: Mouse pressed left at (1054, 315)
Screenshot: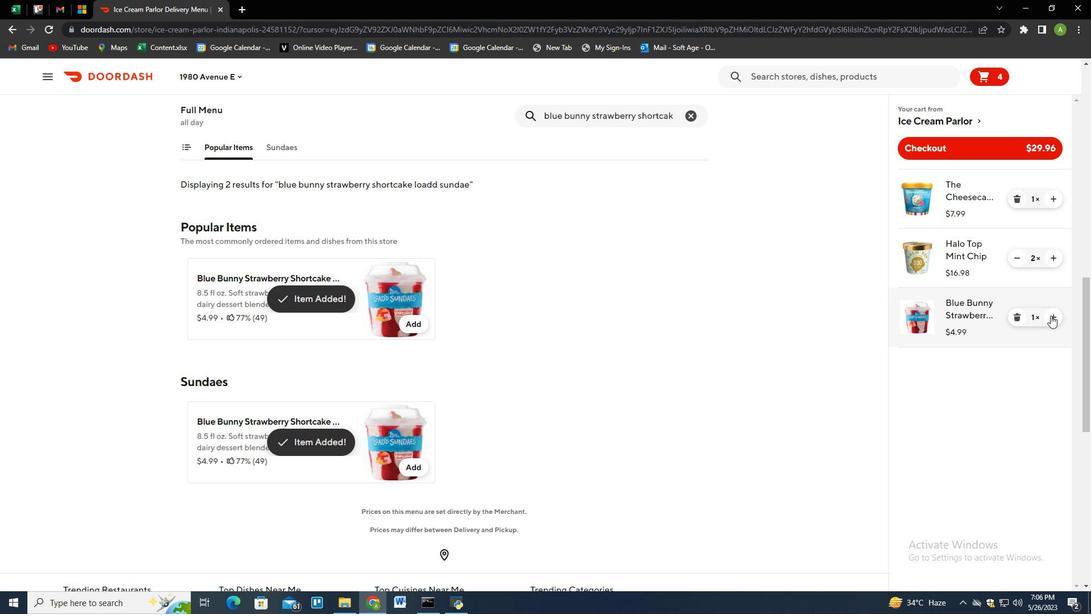 
Action: Mouse moved to (692, 112)
Screenshot: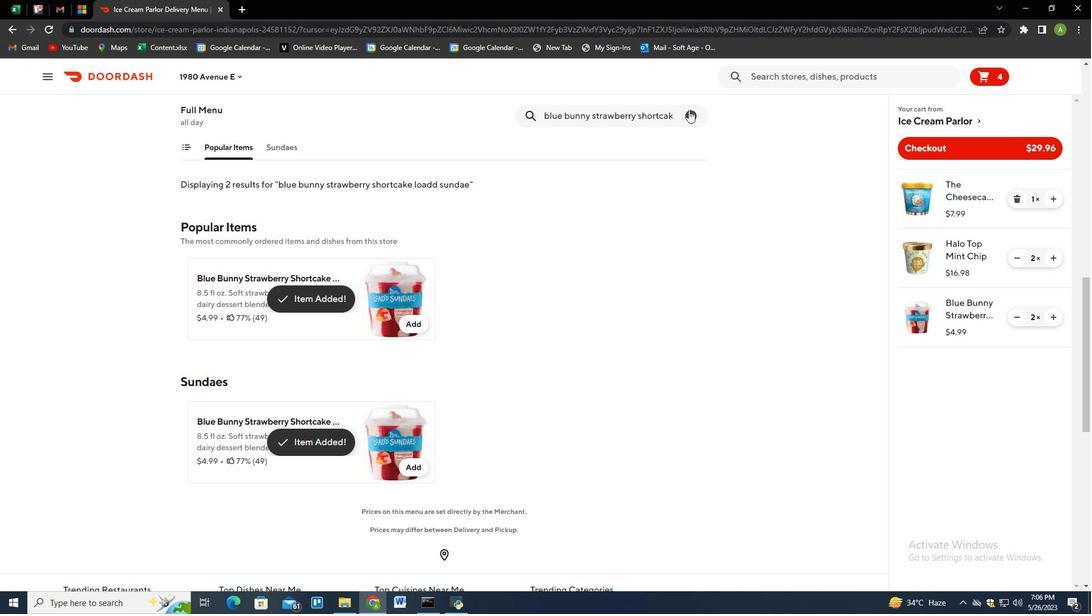 
Action: Mouse pressed left at (692, 112)
Screenshot: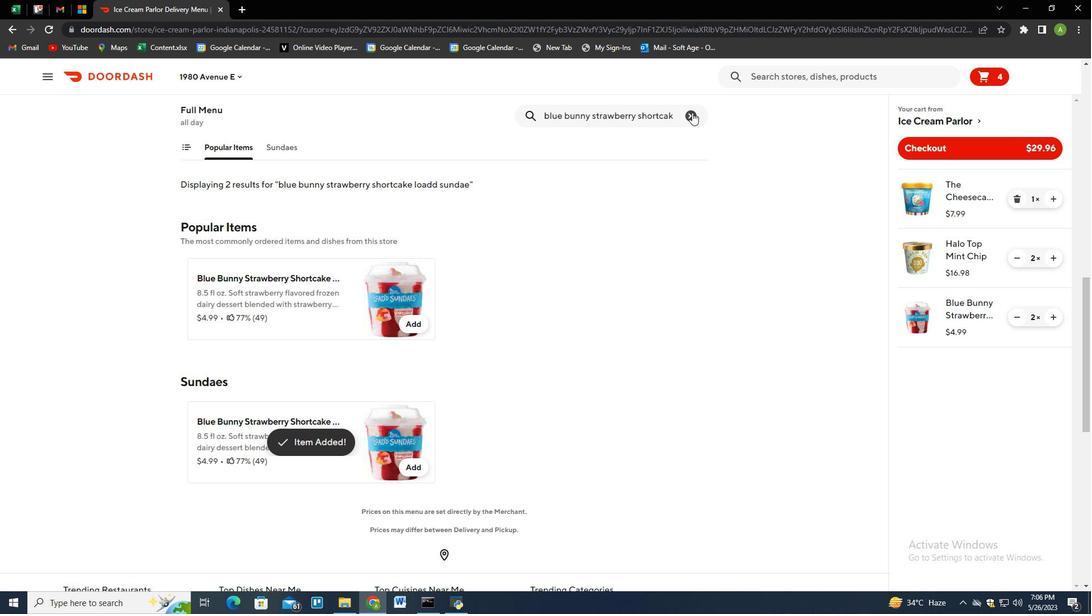 
Action: Mouse moved to (682, 117)
Screenshot: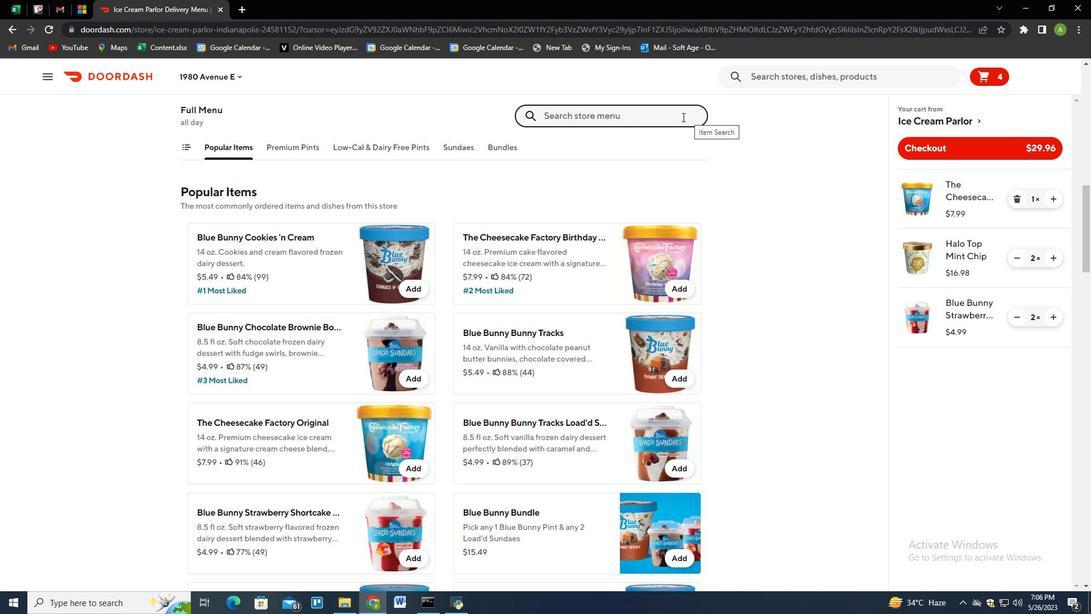 
Action: Key pressed halo<Key.space>top<Key.space>bum<Key.backspace>ndle<Key.enter>
Screenshot: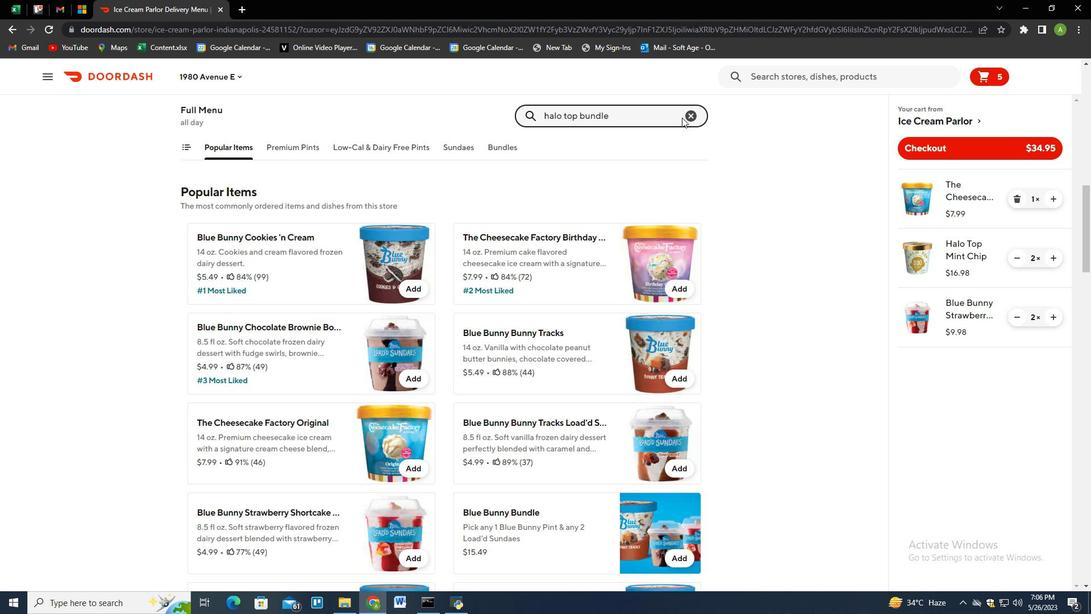 
Action: Mouse moved to (409, 315)
Screenshot: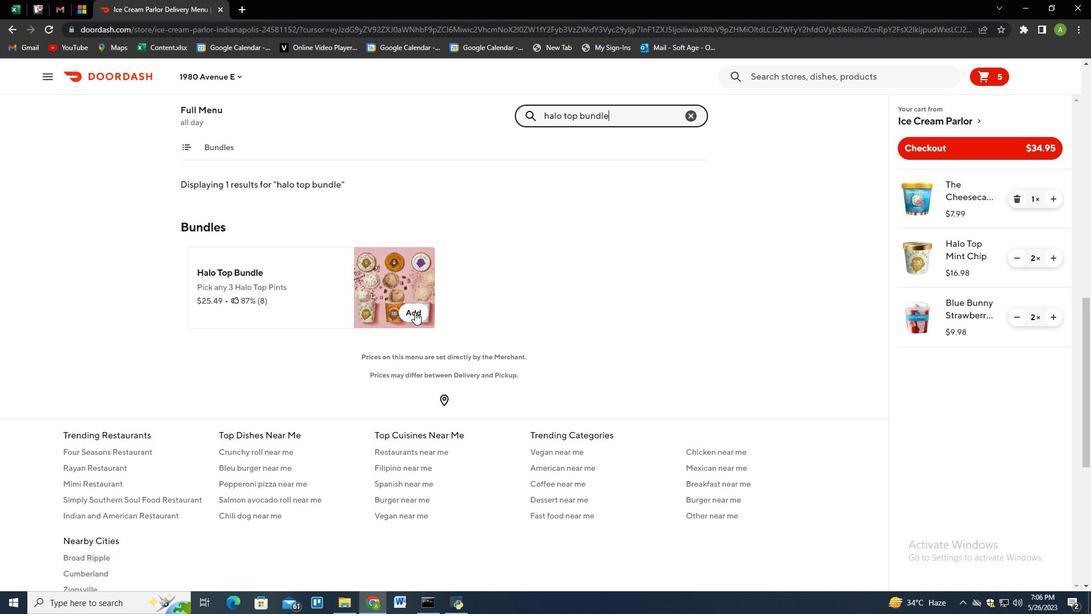 
Action: Mouse pressed left at (409, 315)
Screenshot: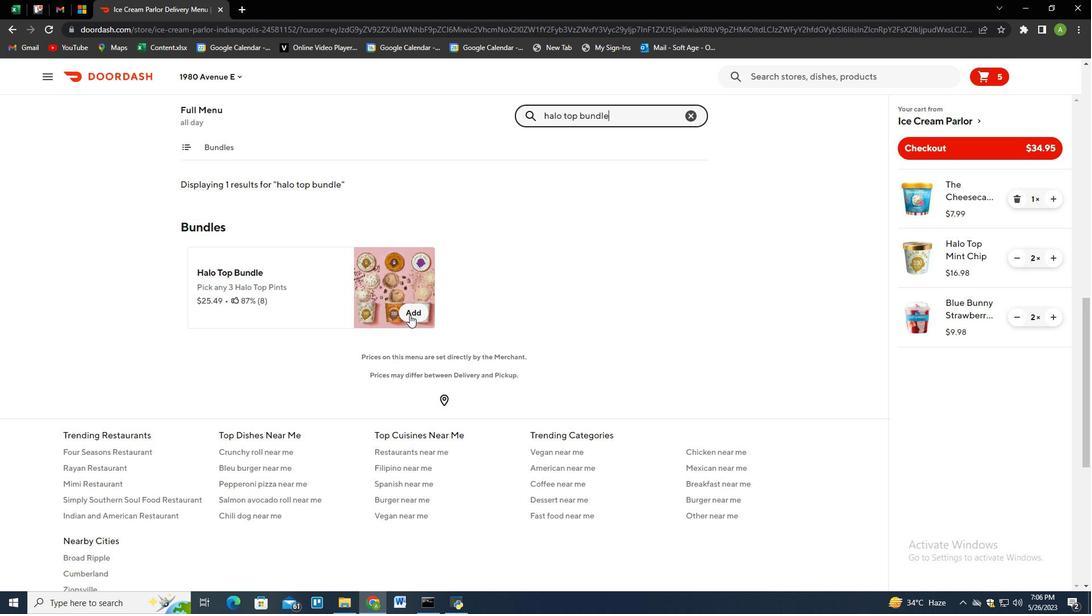 
Action: Mouse moved to (433, 394)
Screenshot: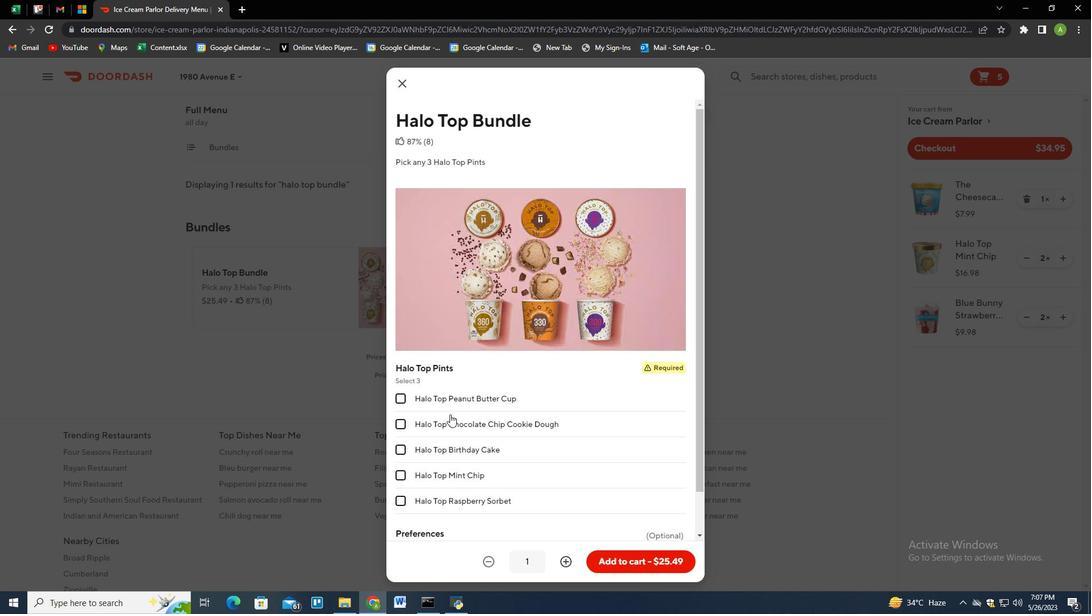 
Action: Mouse pressed left at (433, 394)
Screenshot: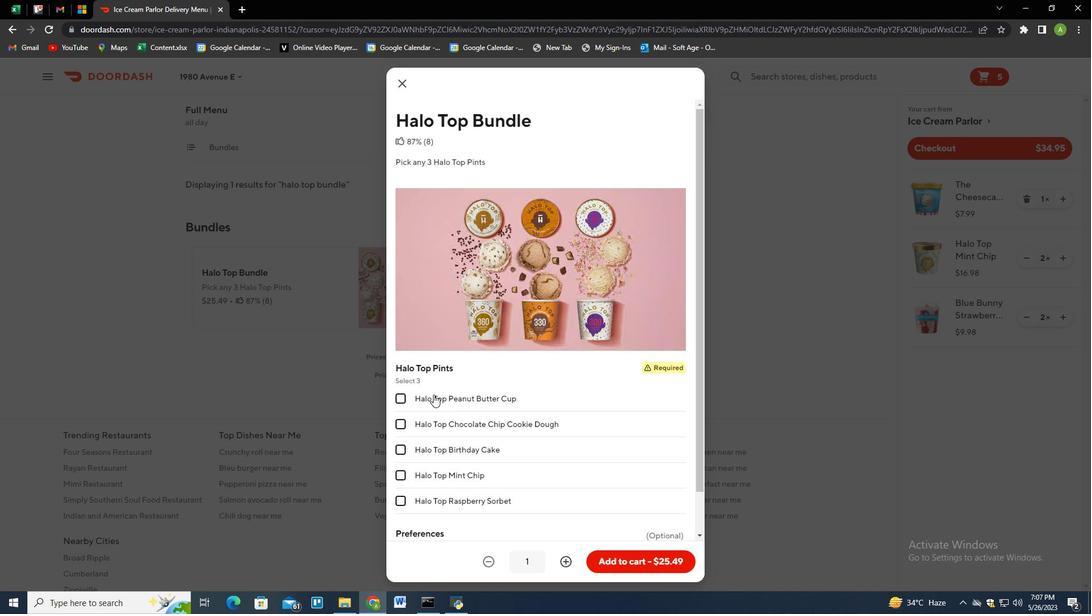 
Action: Mouse moved to (437, 423)
Screenshot: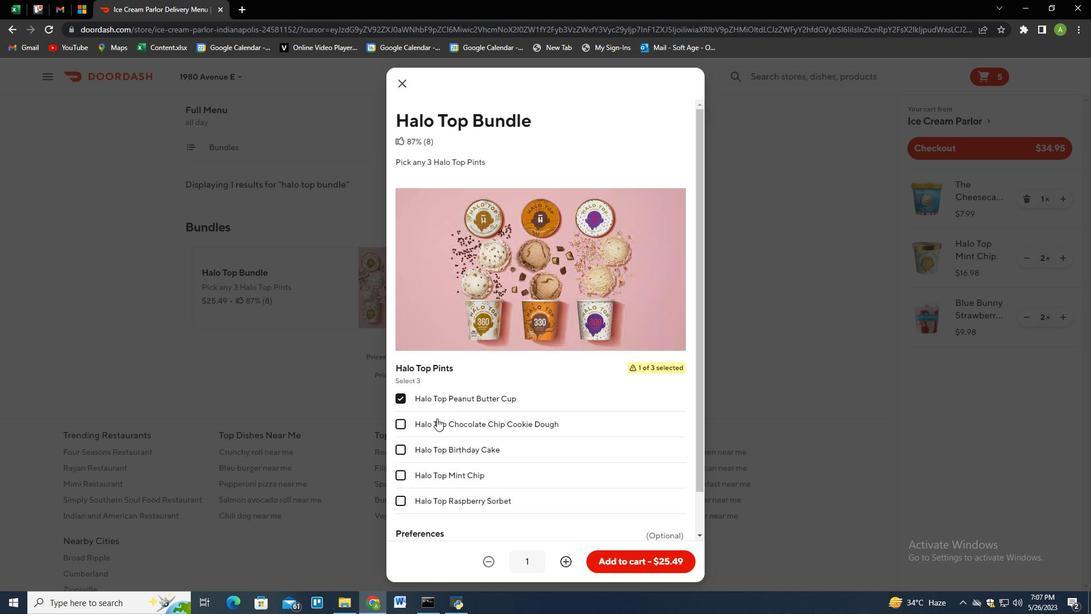
Action: Mouse pressed left at (437, 423)
Screenshot: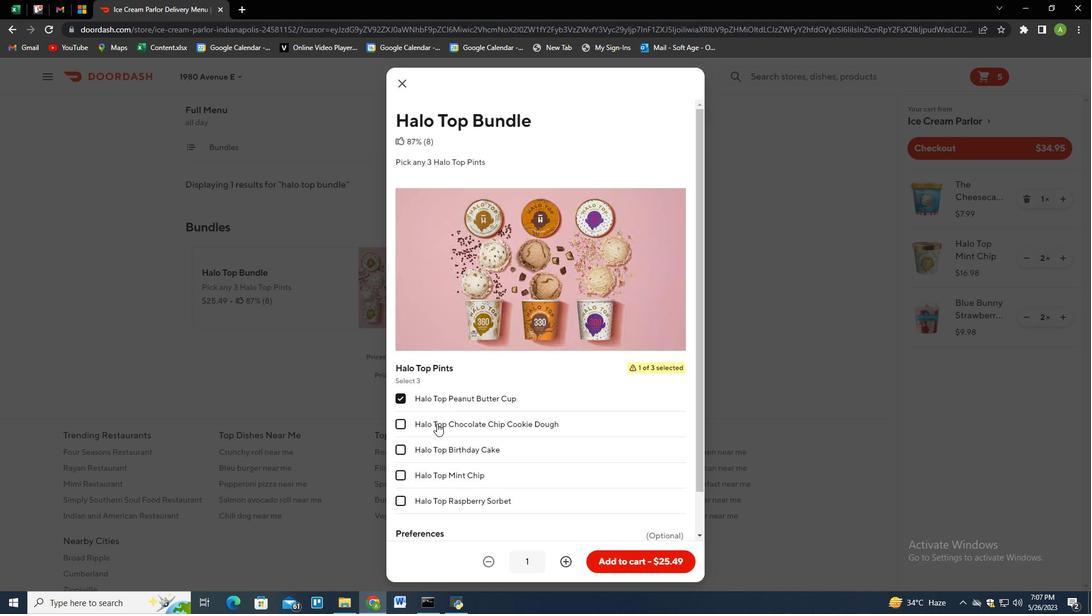 
Action: Mouse moved to (431, 448)
Screenshot: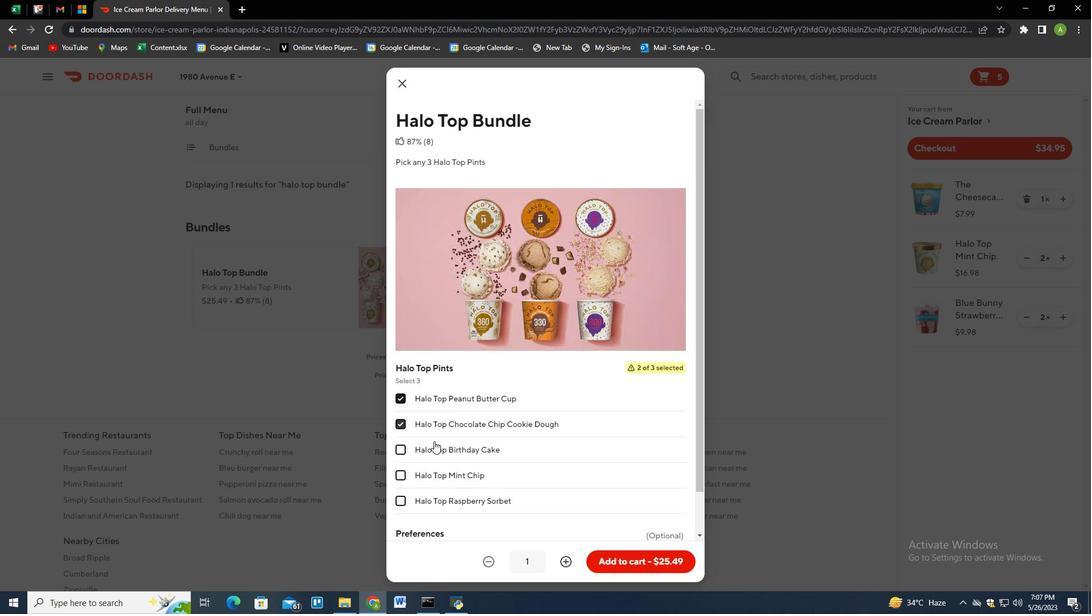 
Action: Mouse pressed left at (431, 448)
Screenshot: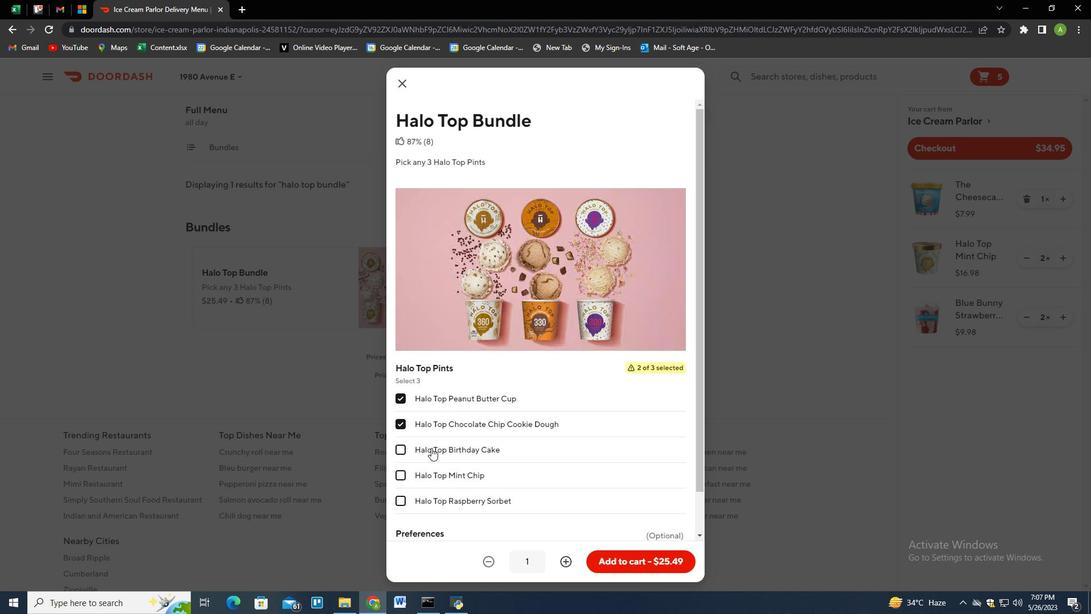 
Action: Mouse moved to (430, 474)
Screenshot: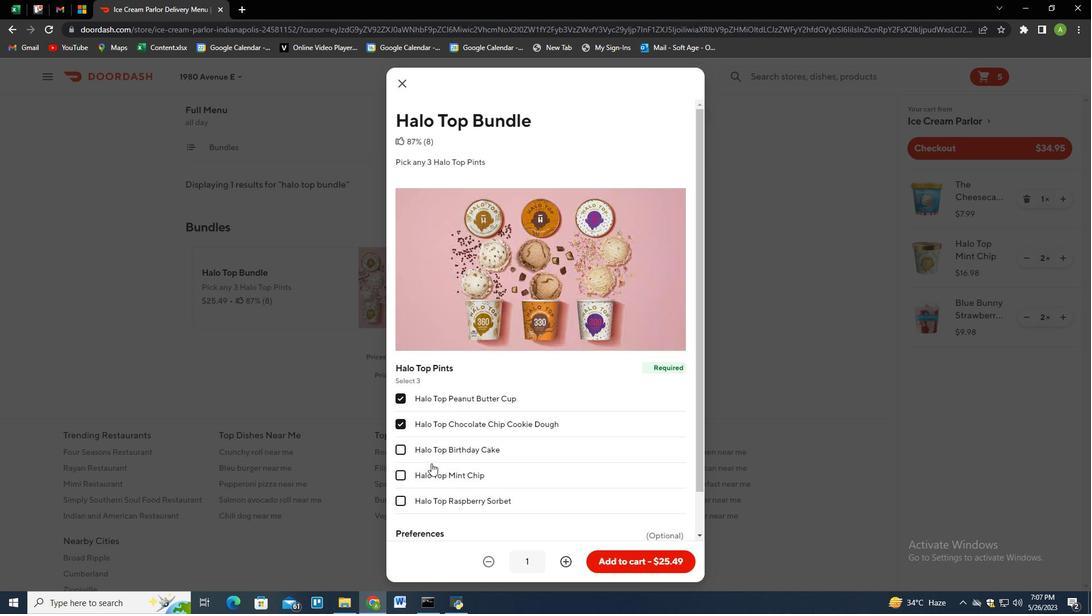 
Action: Mouse pressed left at (430, 474)
Screenshot: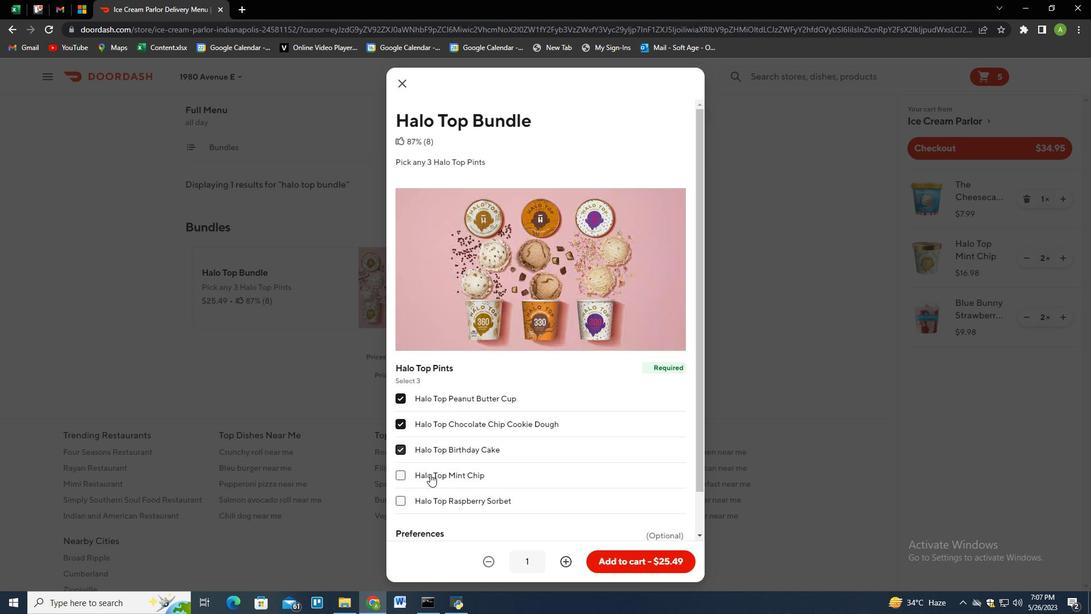 
Action: Mouse moved to (426, 478)
Screenshot: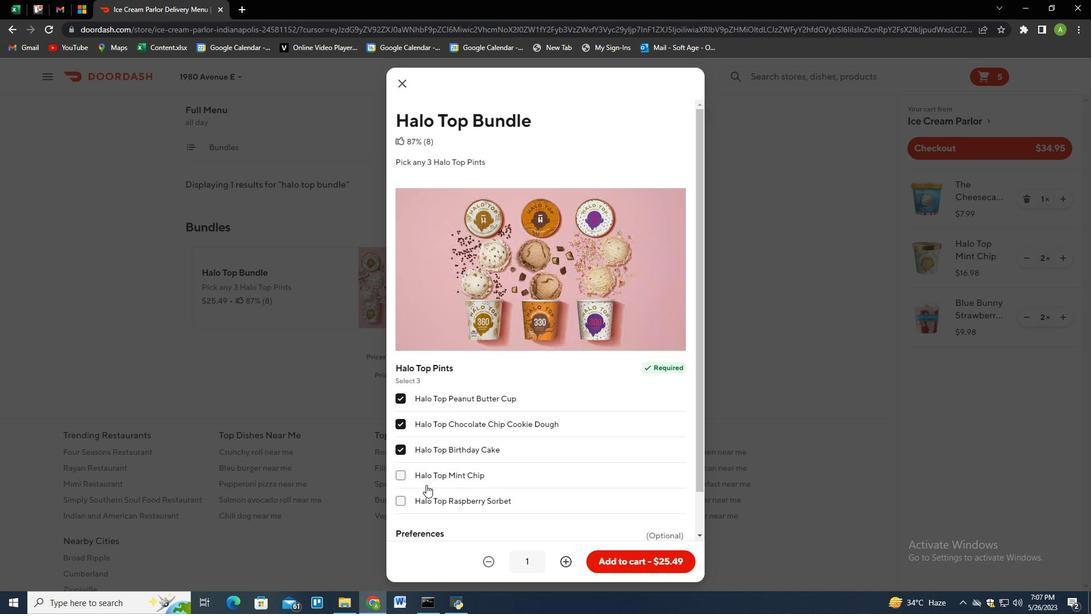
Action: Mouse pressed left at (426, 478)
Screenshot: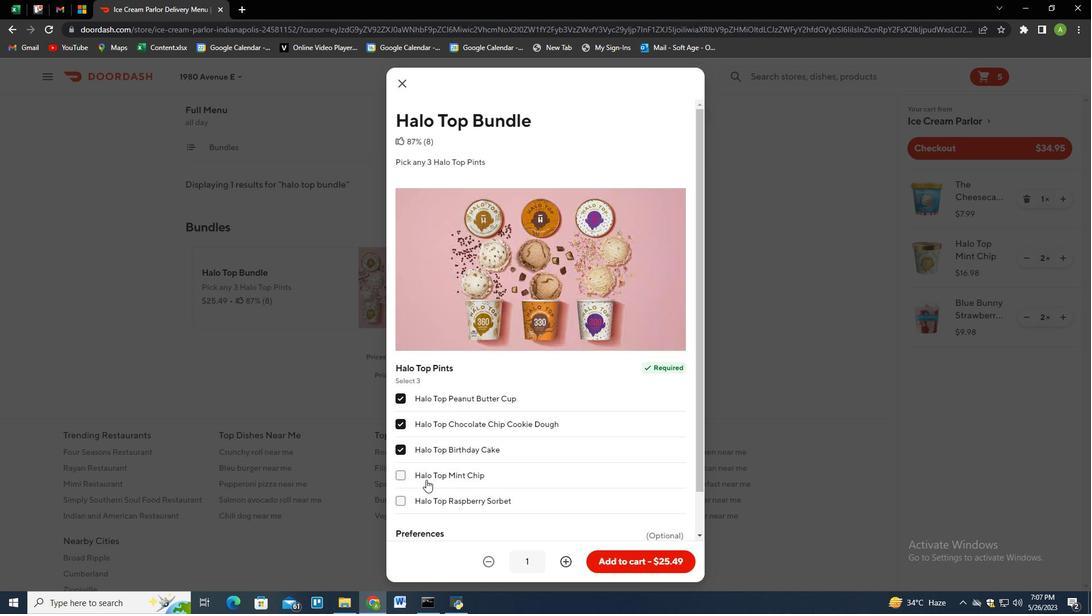 
Action: Mouse moved to (440, 474)
Screenshot: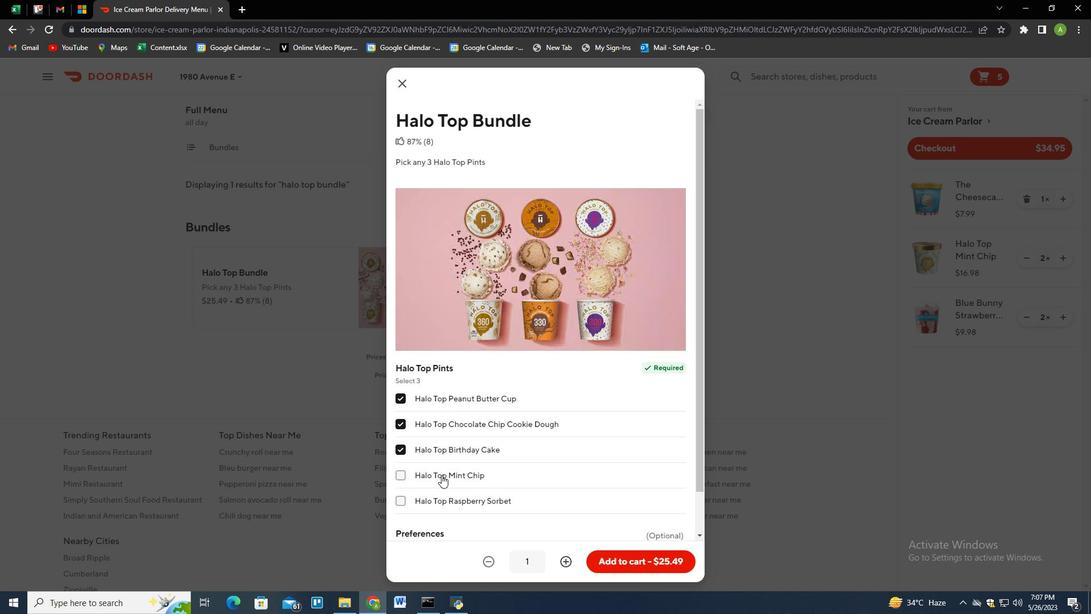 
Action: Mouse pressed left at (440, 474)
Screenshot: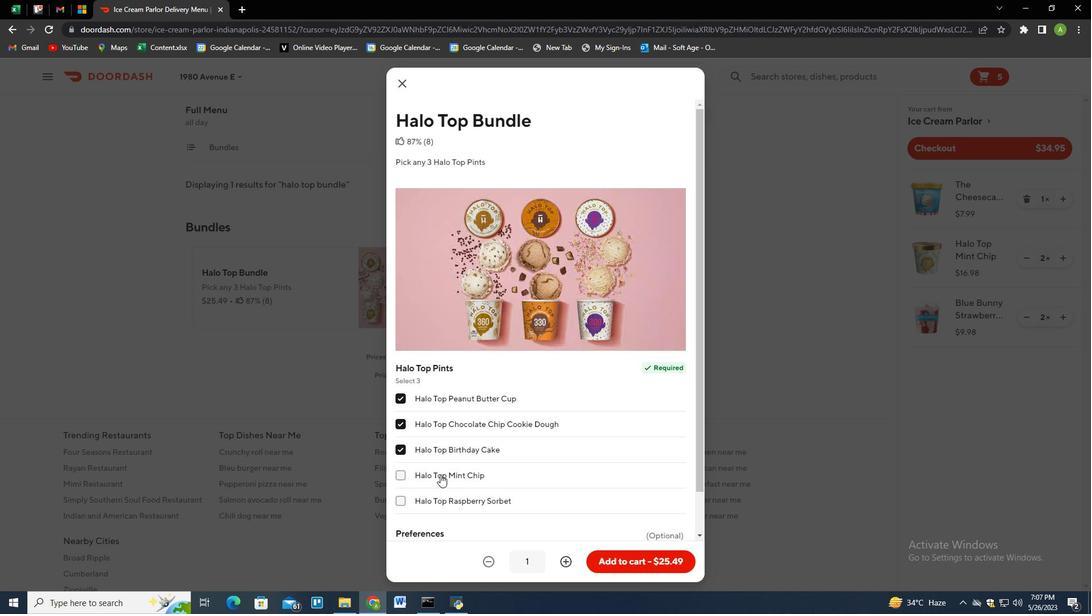 
Action: Mouse moved to (437, 499)
Screenshot: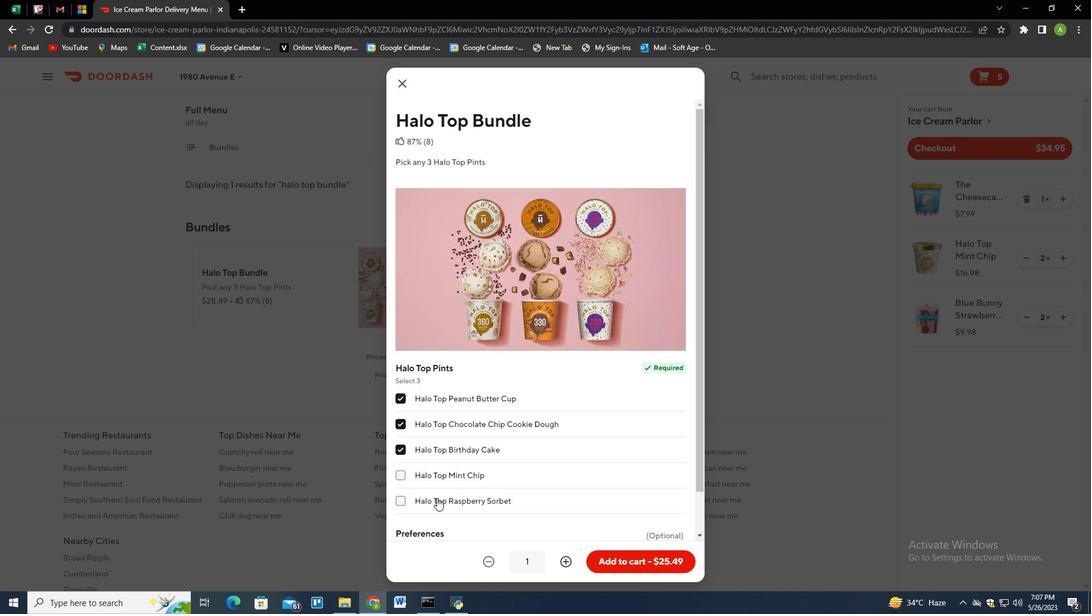 
Action: Mouse pressed left at (437, 499)
Screenshot: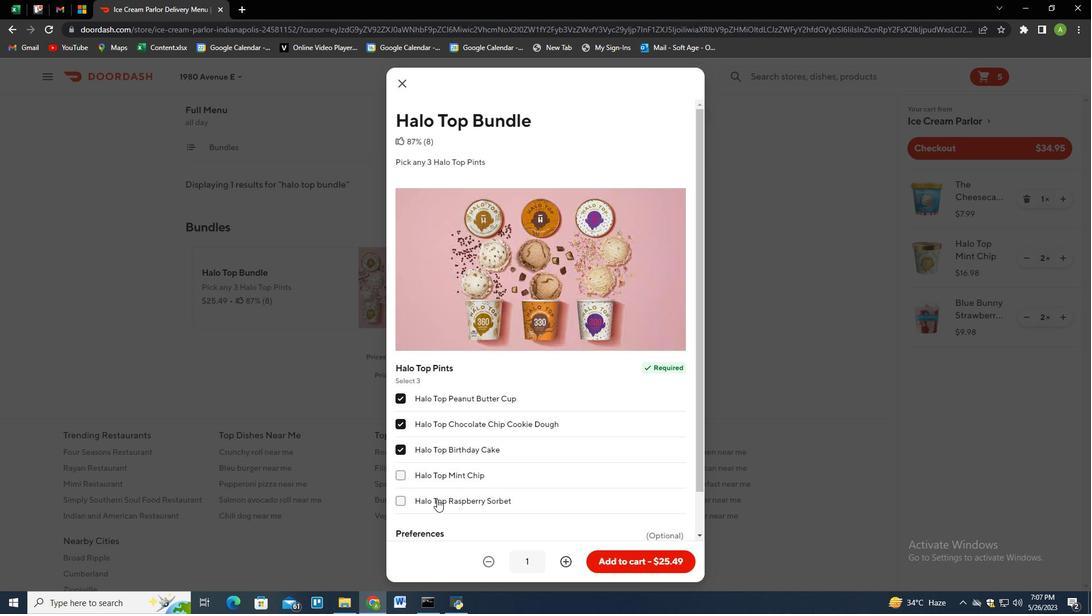
Action: Mouse moved to (504, 427)
Screenshot: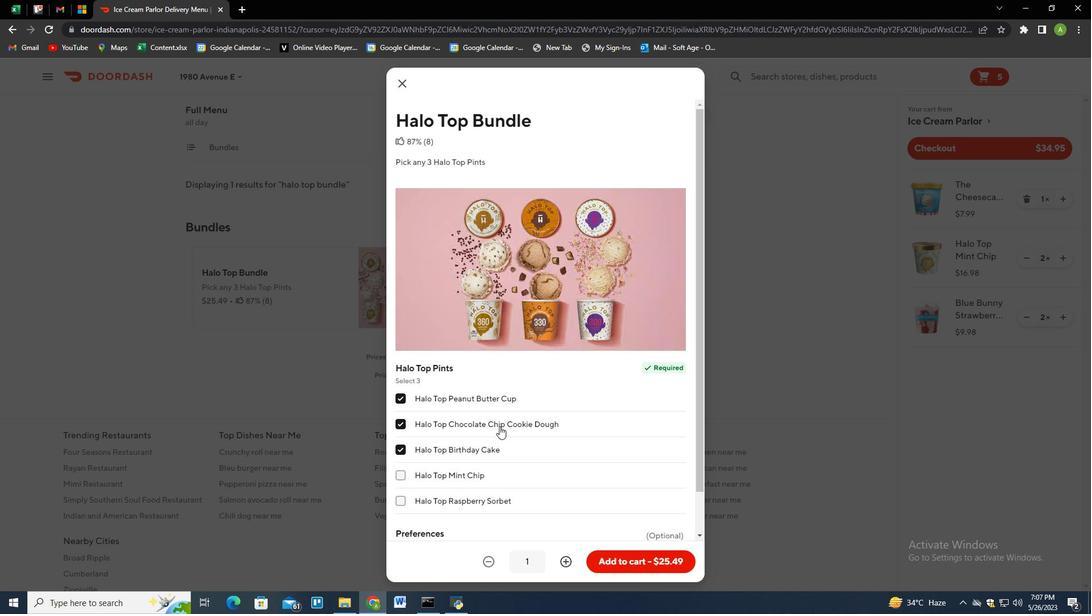 
Action: Mouse scrolled (504, 427) with delta (0, 0)
Screenshot: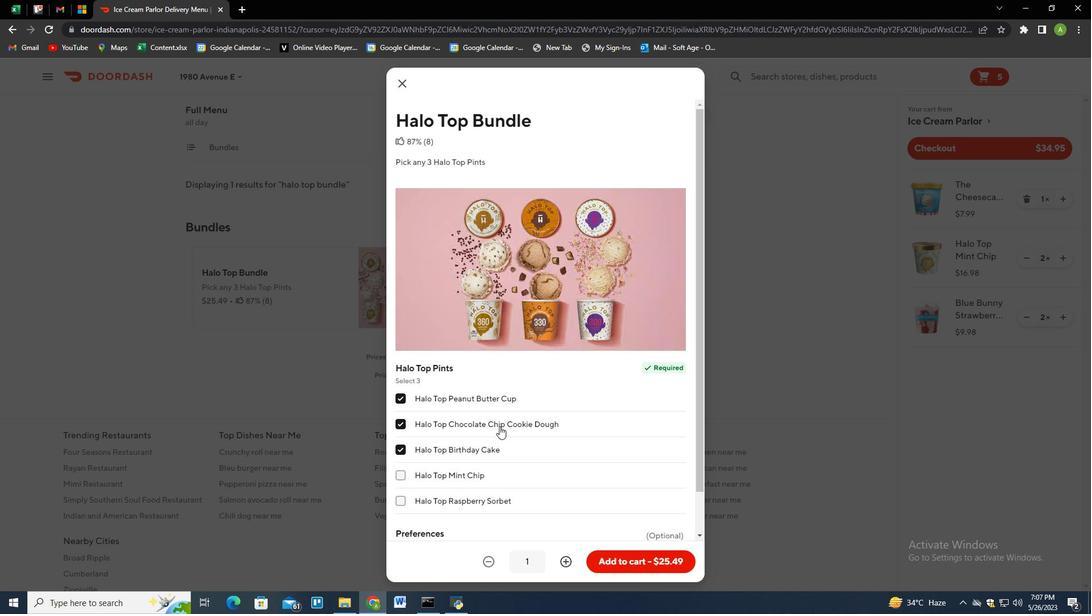 
Action: Mouse scrolled (504, 427) with delta (0, 0)
Screenshot: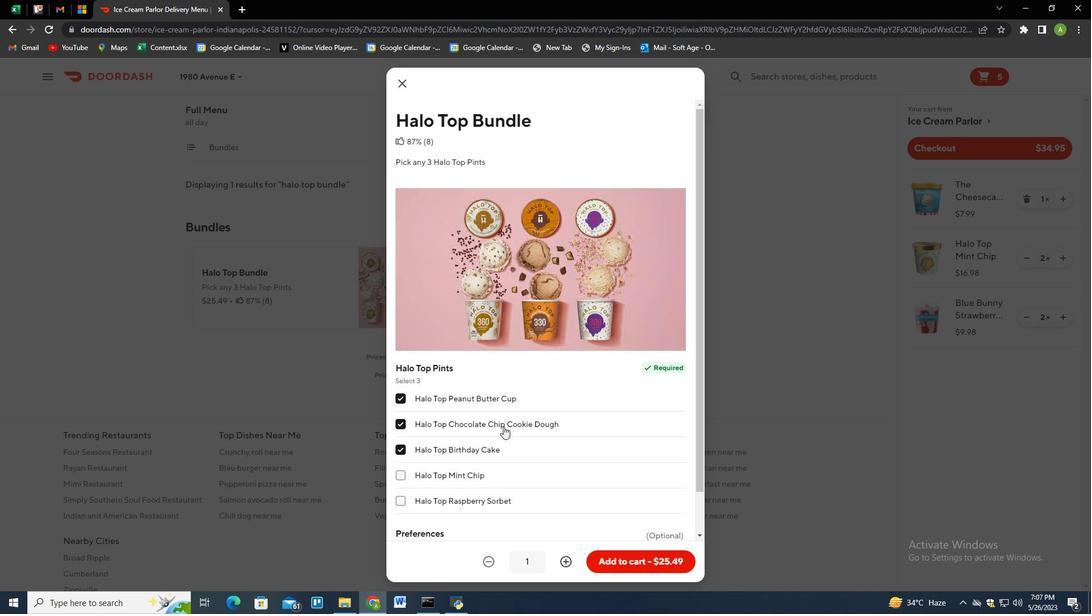 
Action: Mouse scrolled (504, 428) with delta (0, 0)
Screenshot: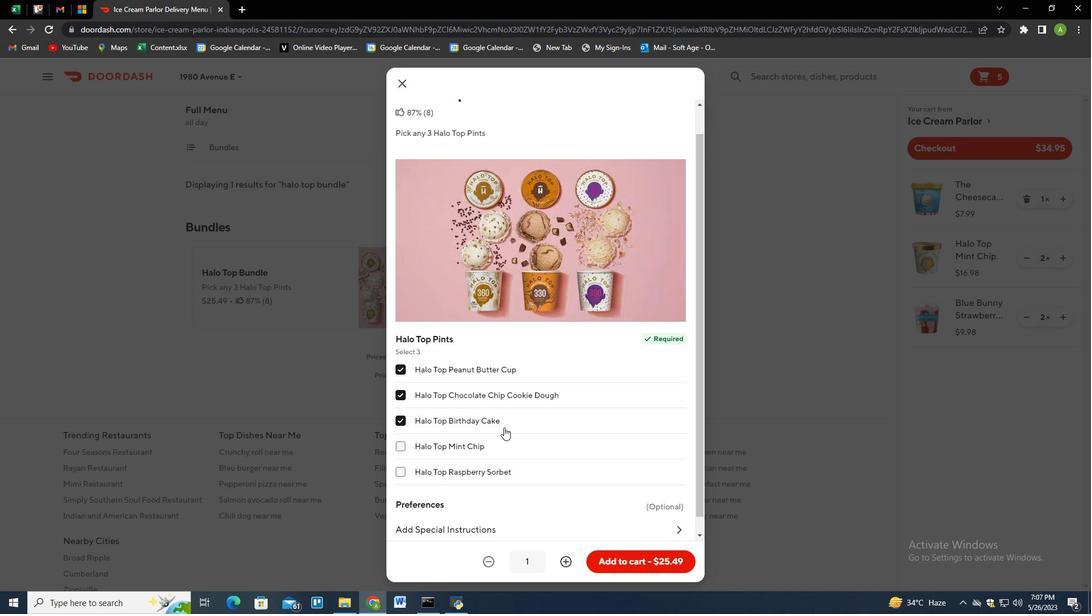 
Action: Mouse scrolled (504, 428) with delta (0, 0)
Screenshot: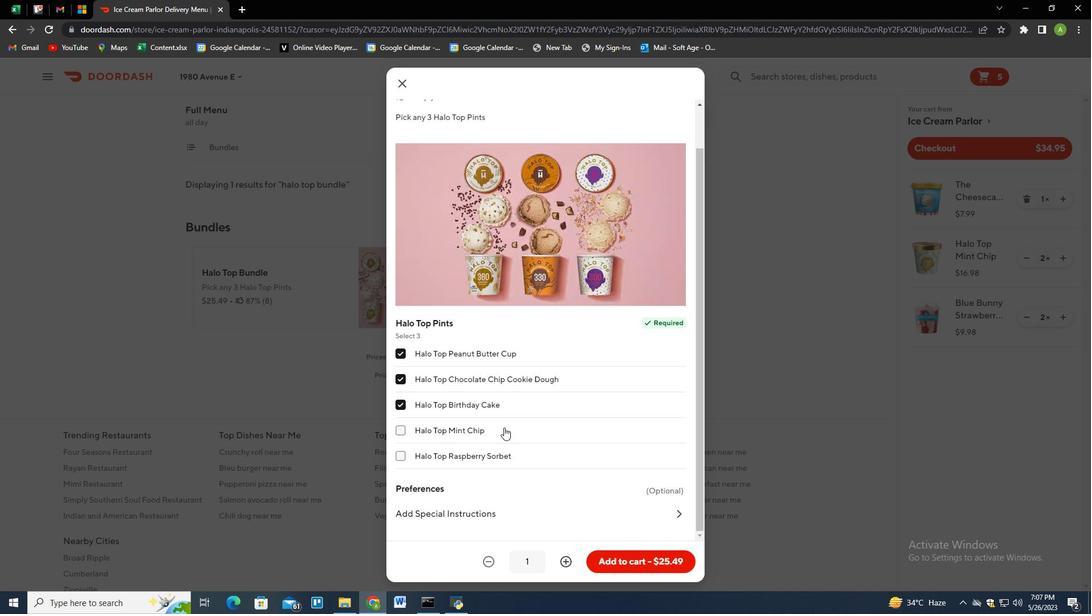 
Action: Mouse moved to (600, 559)
Screenshot: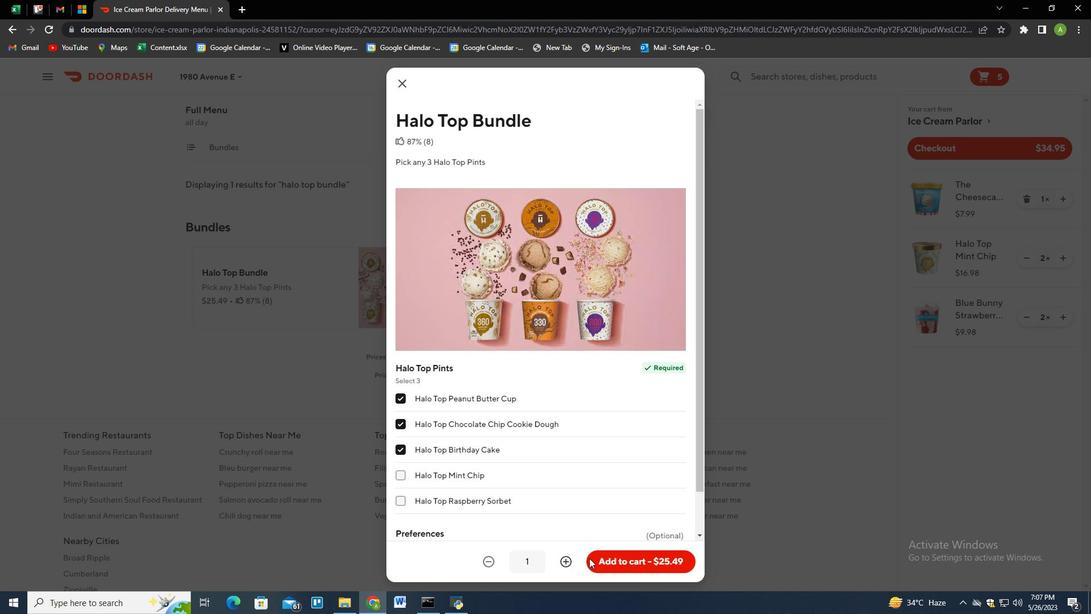
Action: Mouse pressed left at (600, 559)
Screenshot: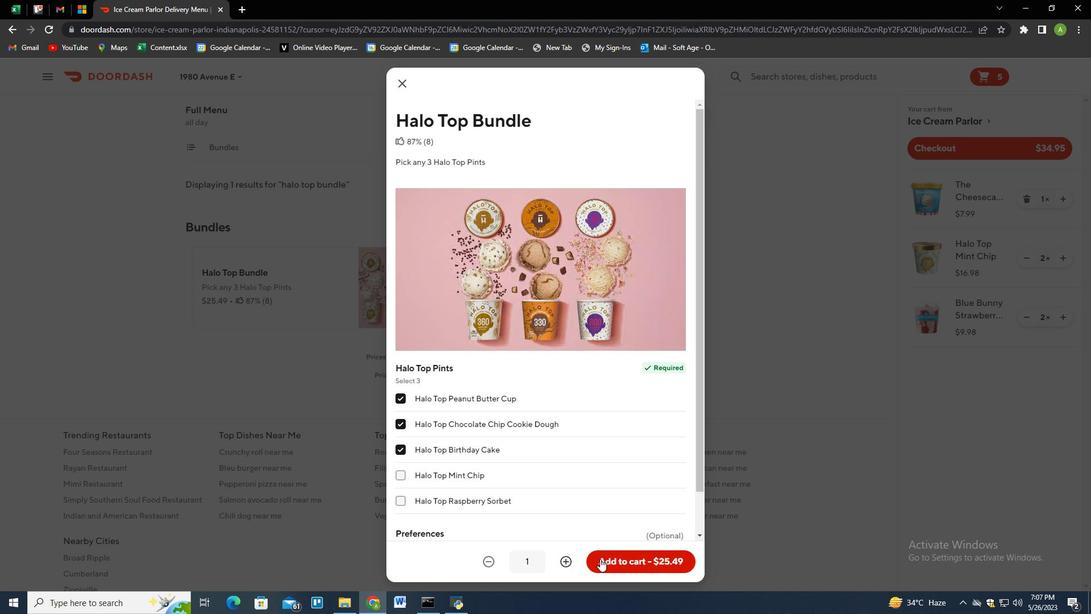
Action: Mouse moved to (938, 150)
Screenshot: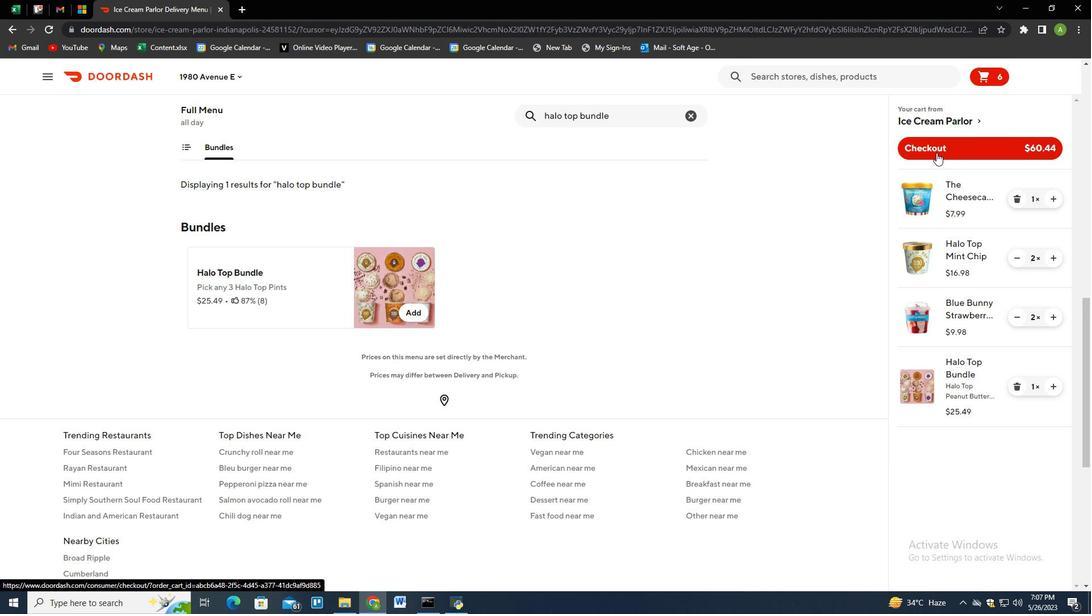 
Action: Mouse pressed left at (938, 150)
Screenshot: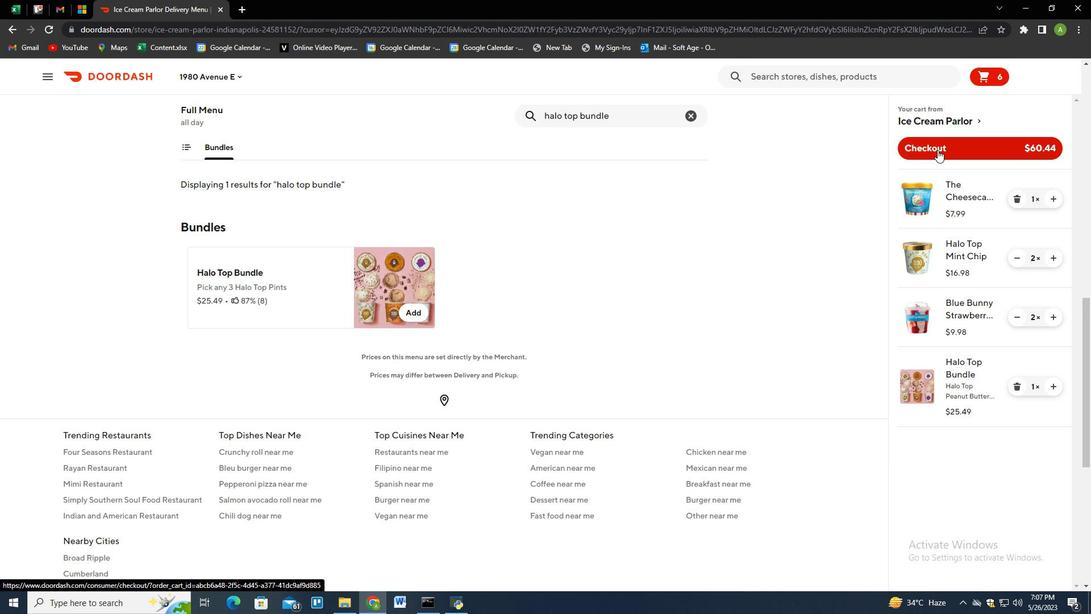 
Action: Mouse moved to (353, 328)
Screenshot: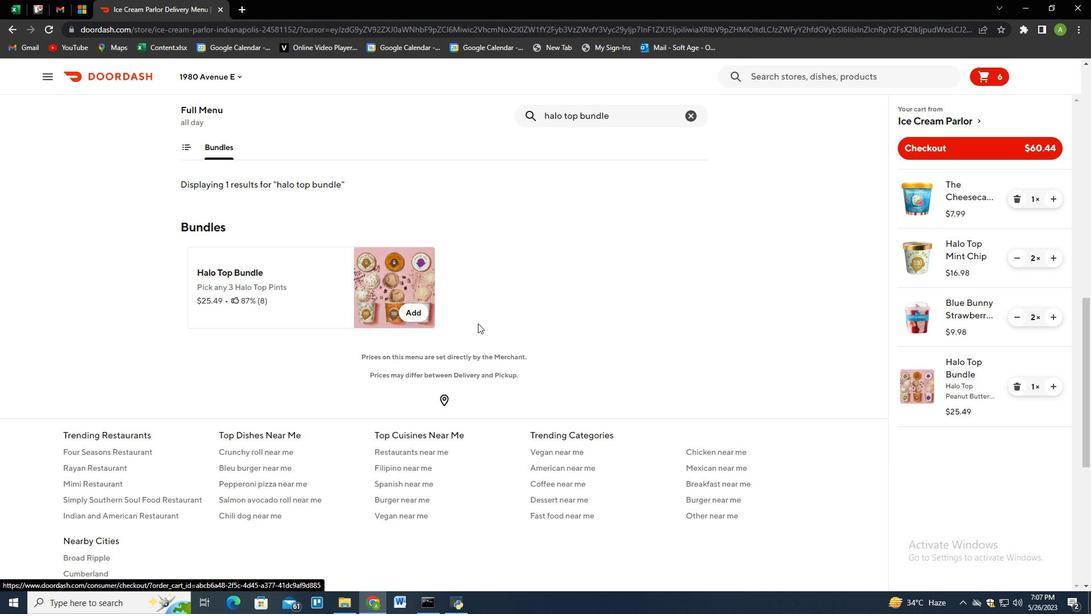 
